 Task: Create a Scrum Project Project0000000010 in Jira. Add mailaustralia7@gmail.com as Team Member of Scrum Project Project0000000009 in Jira. Add carxxstreet791@gmail.com as Team Member of Scrum Project Project0000000009 in Jira. Add prateek.ku2001@gmail.com as Team Member of Scrum Project Project0000000010 in Jira. Add nikrathi889@gmail.com as Team Member of Scrum Project Project0000000010 in Jira
Action: Mouse moved to (358, 100)
Screenshot: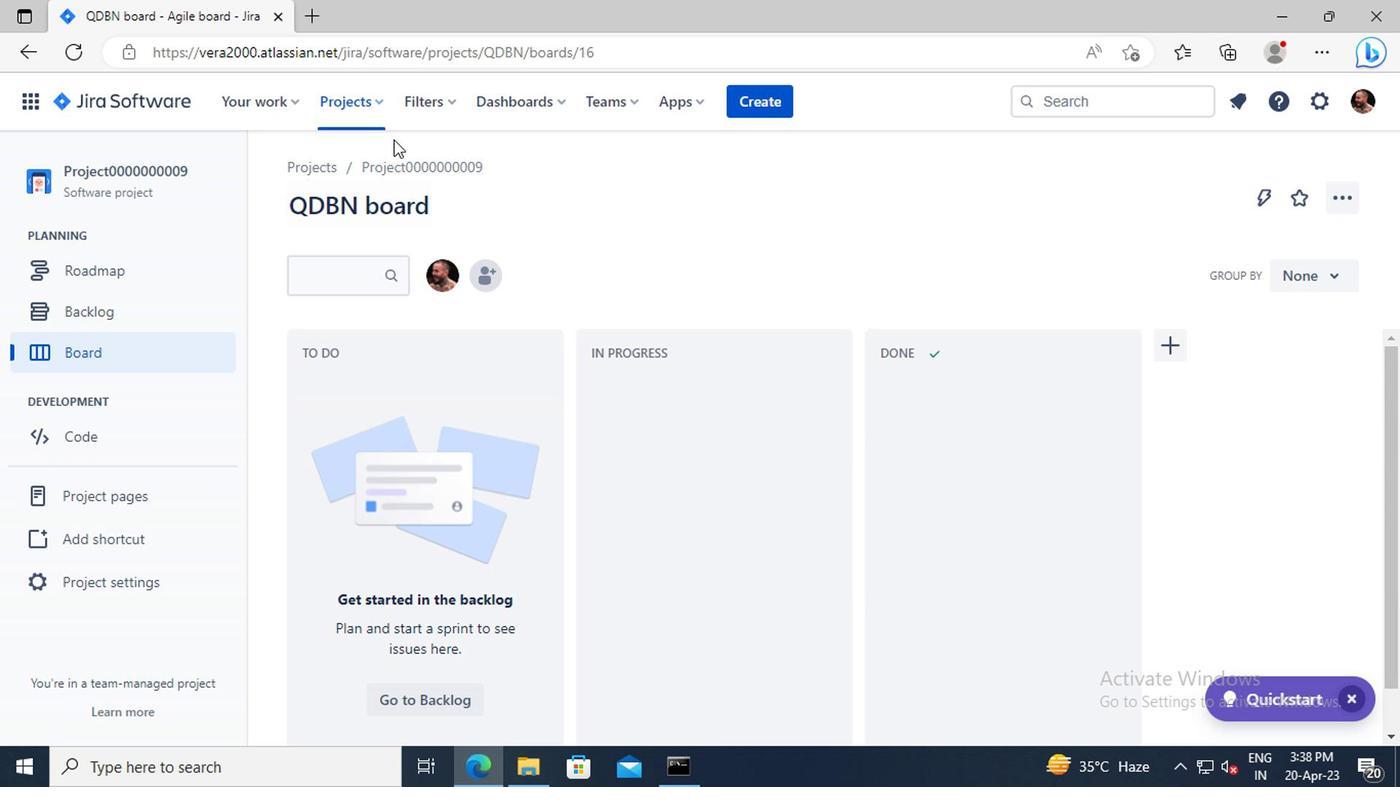 
Action: Mouse pressed left at (358, 100)
Screenshot: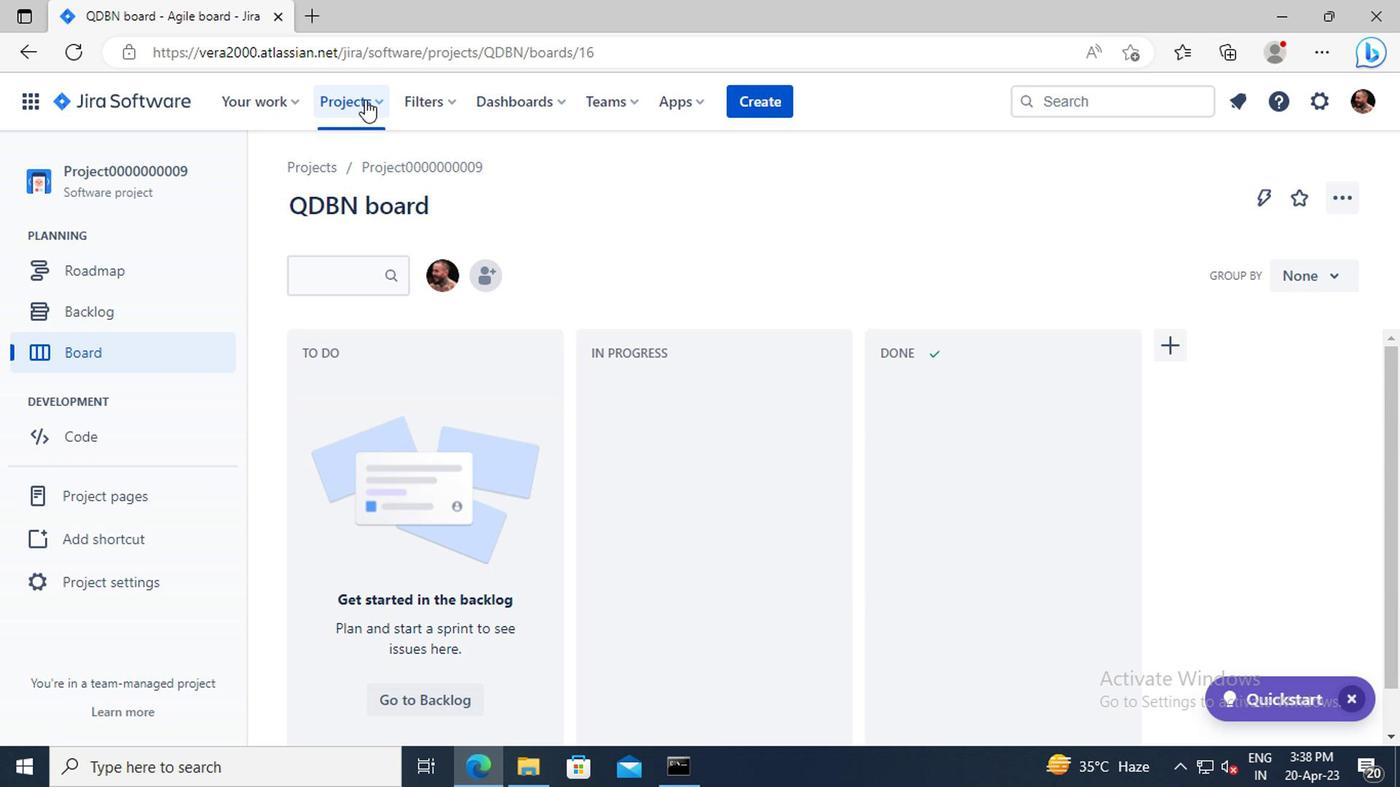 
Action: Mouse moved to (395, 509)
Screenshot: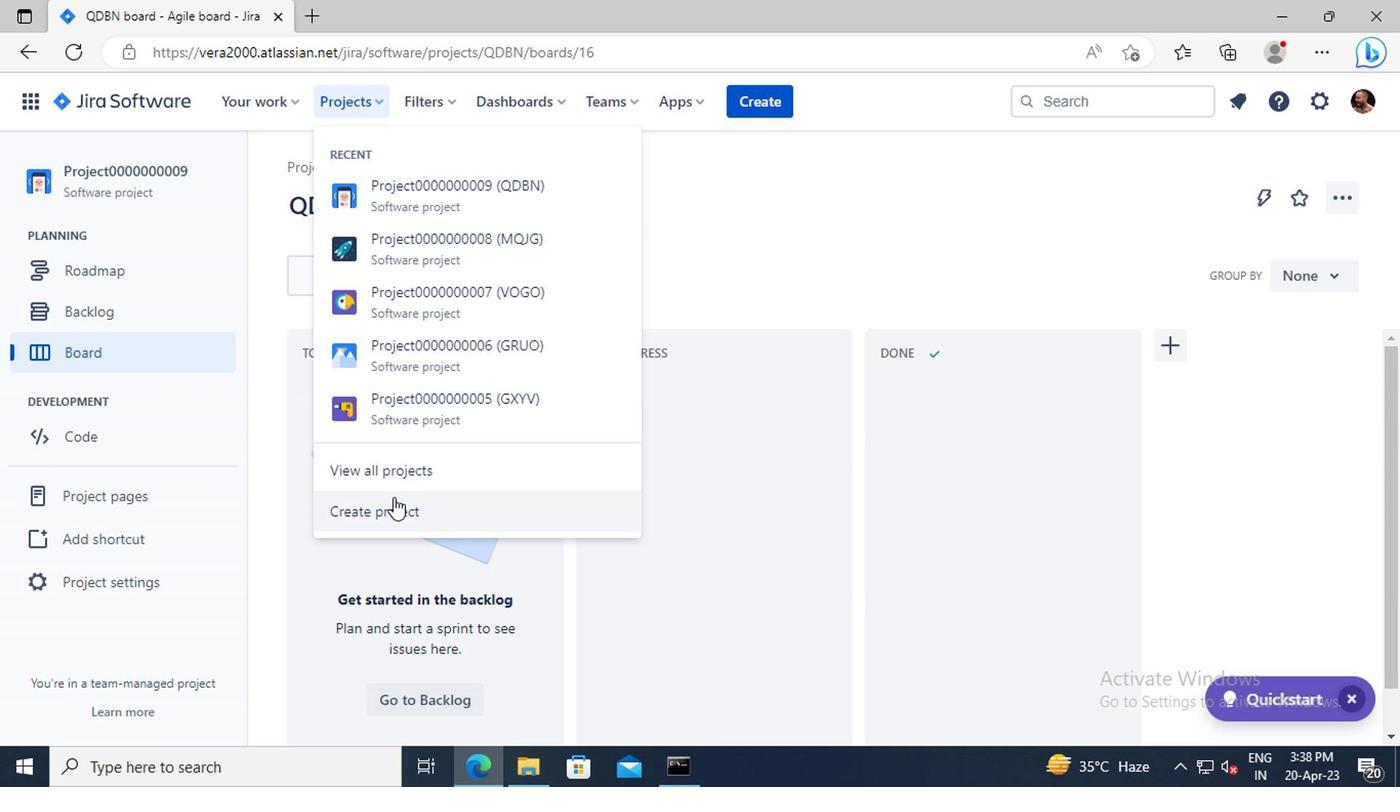 
Action: Mouse pressed left at (395, 509)
Screenshot: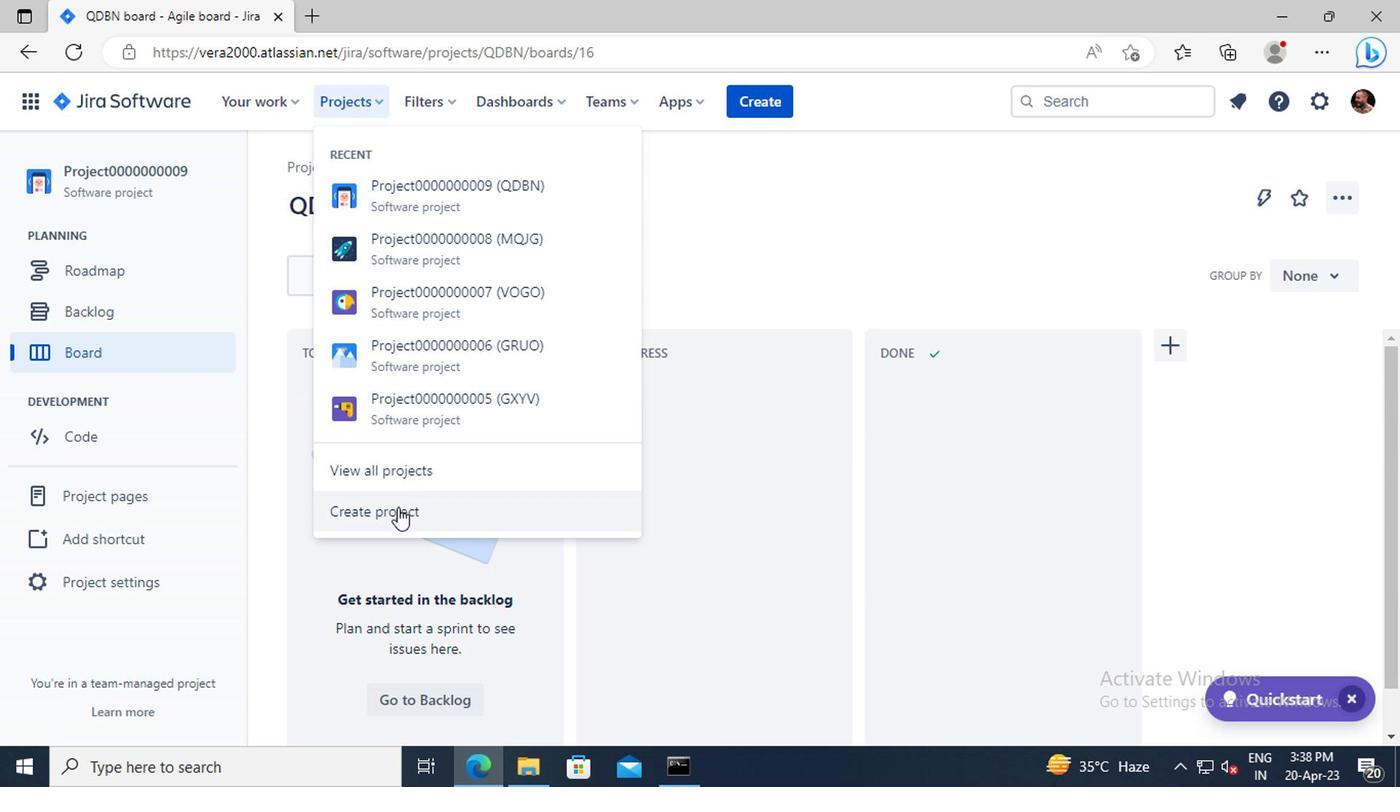 
Action: Mouse moved to (629, 518)
Screenshot: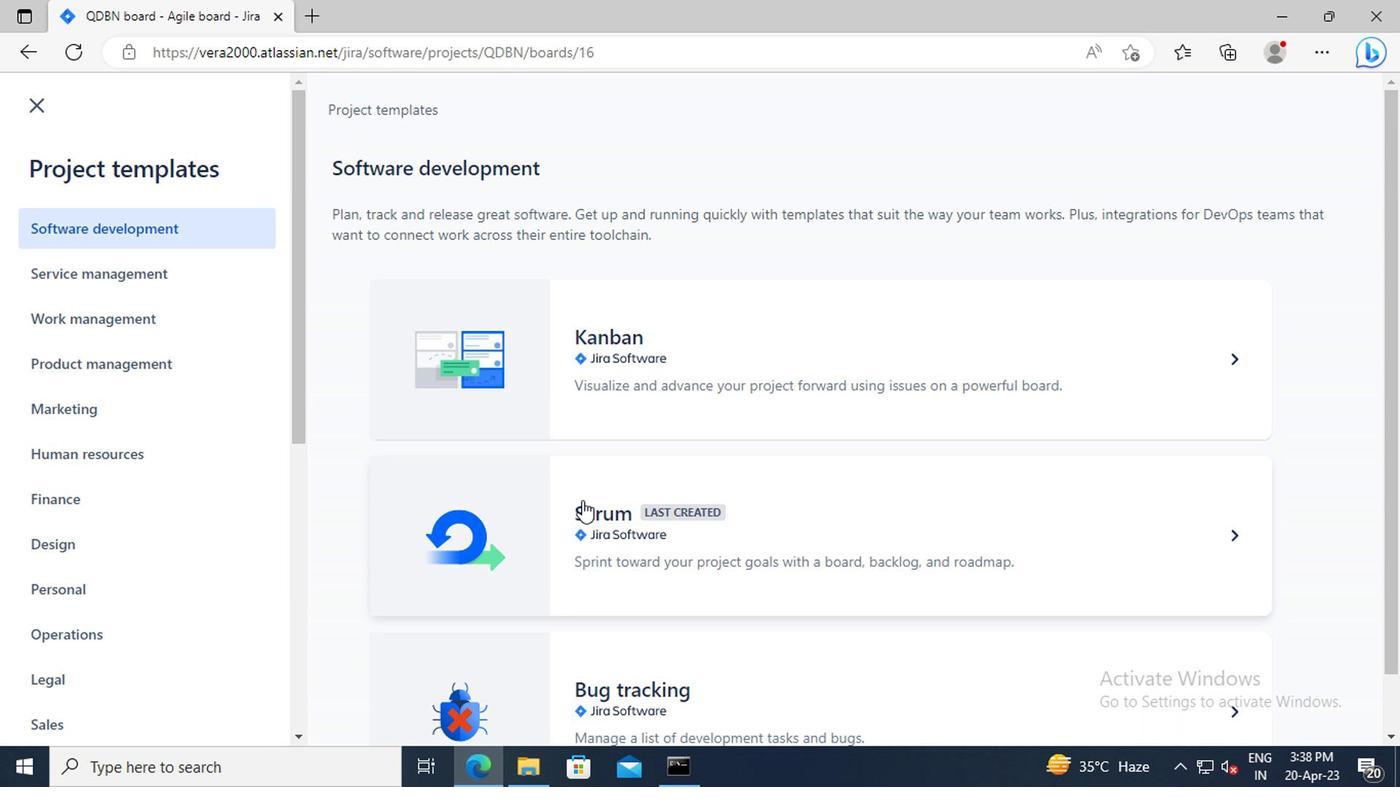 
Action: Mouse pressed left at (629, 518)
Screenshot: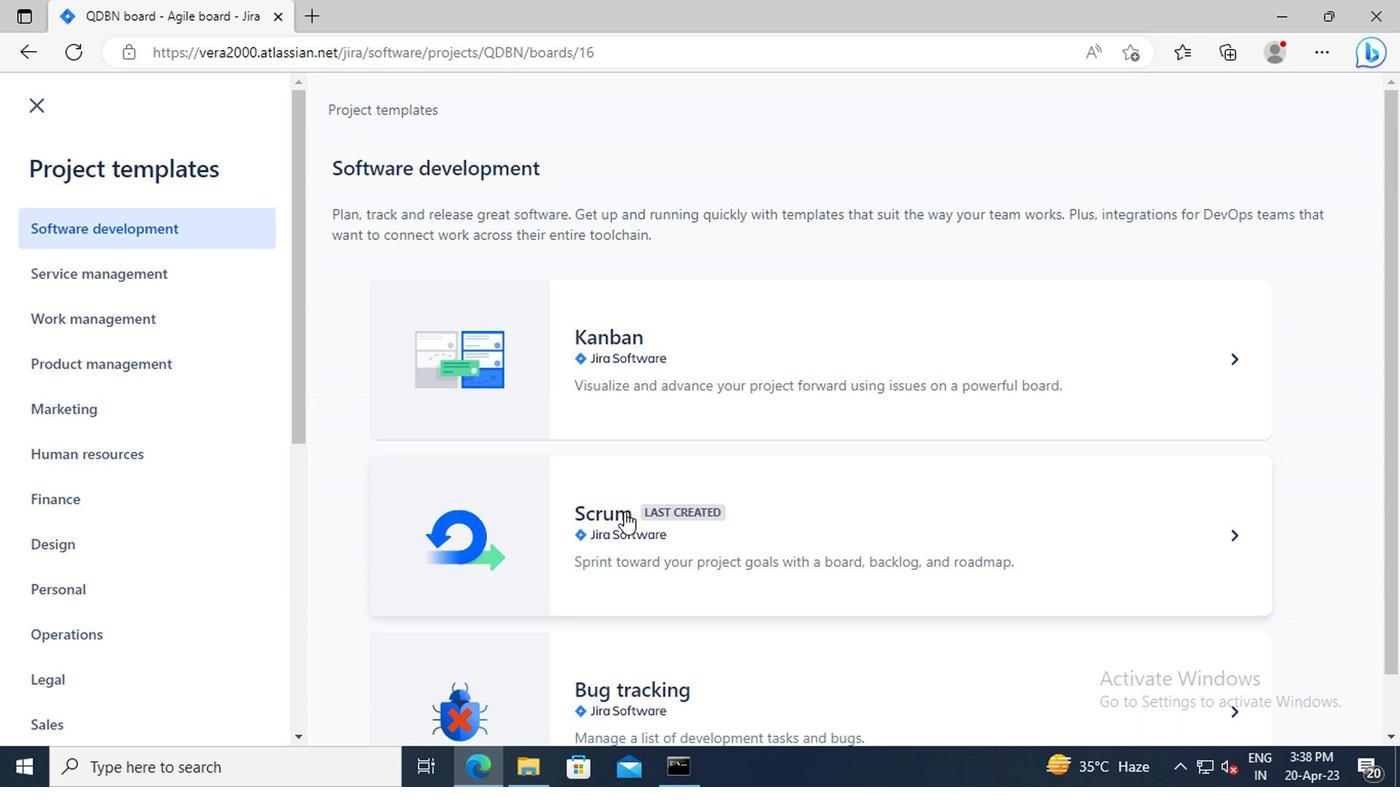 
Action: Mouse moved to (1231, 684)
Screenshot: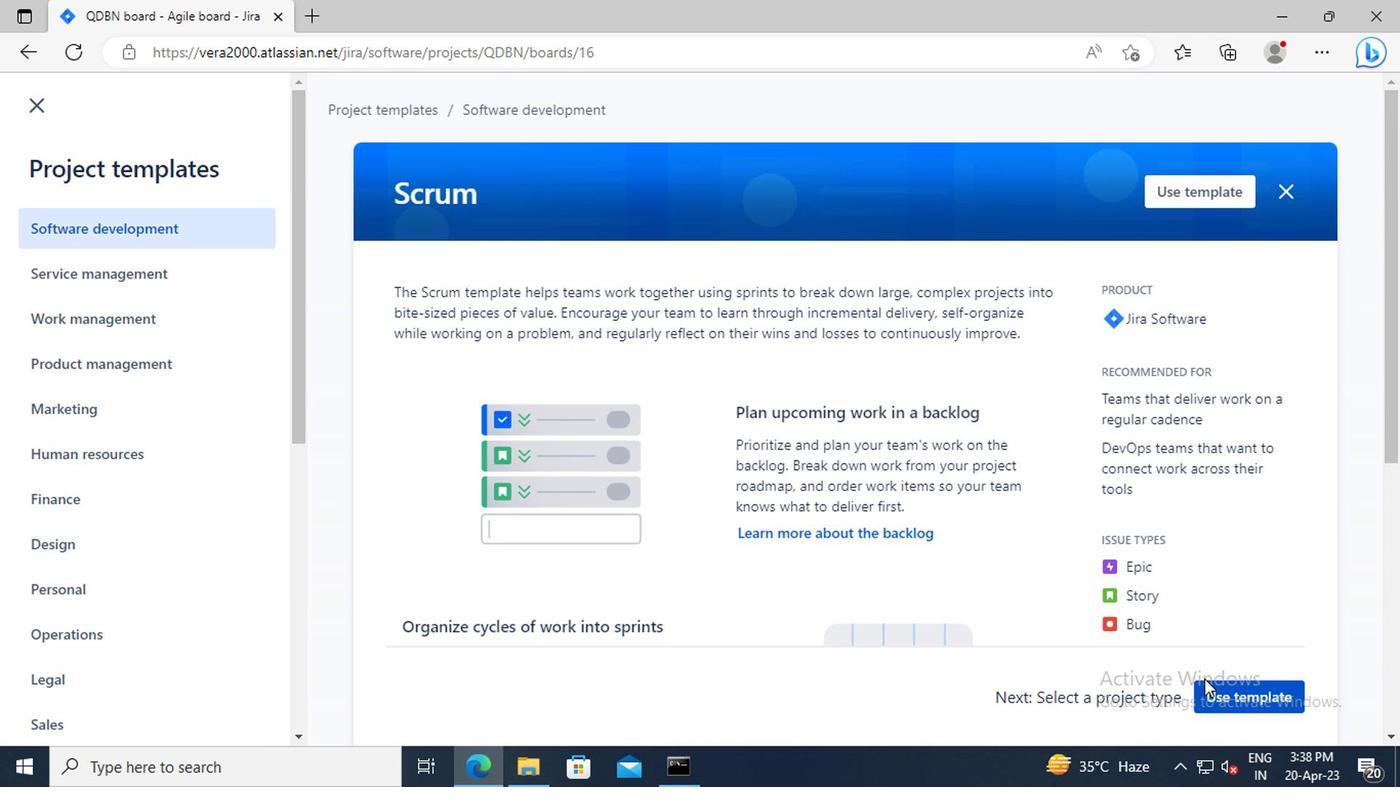
Action: Mouse pressed left at (1231, 684)
Screenshot: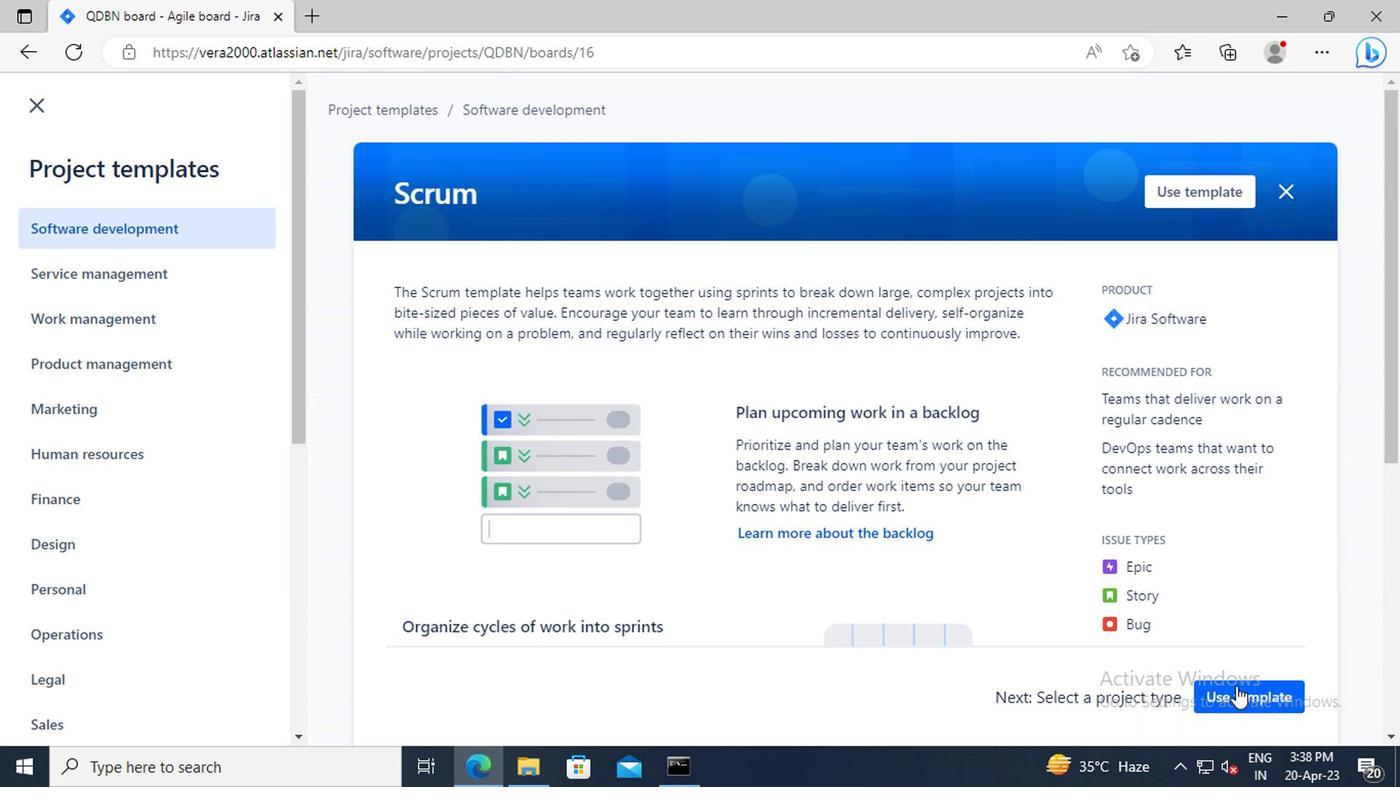 
Action: Mouse moved to (522, 668)
Screenshot: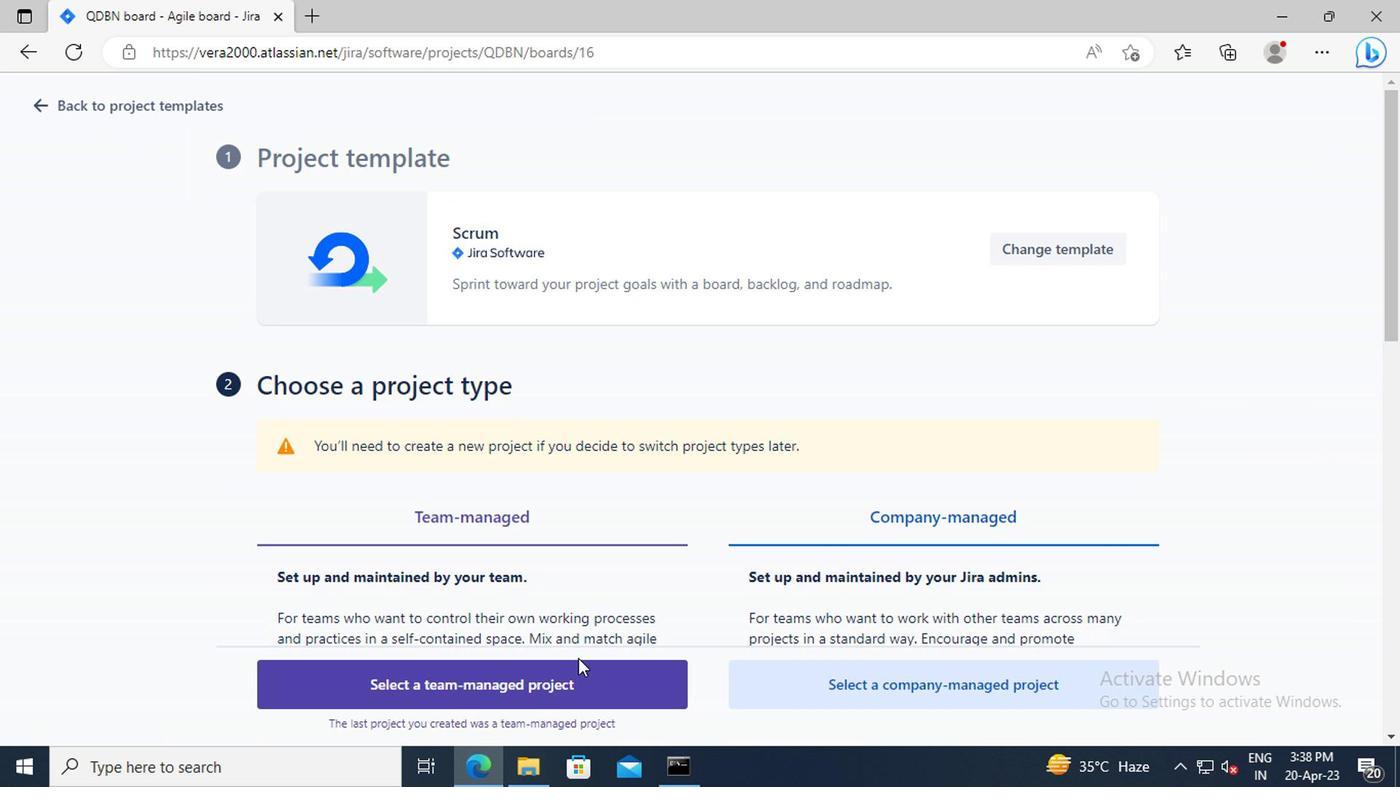
Action: Mouse pressed left at (522, 668)
Screenshot: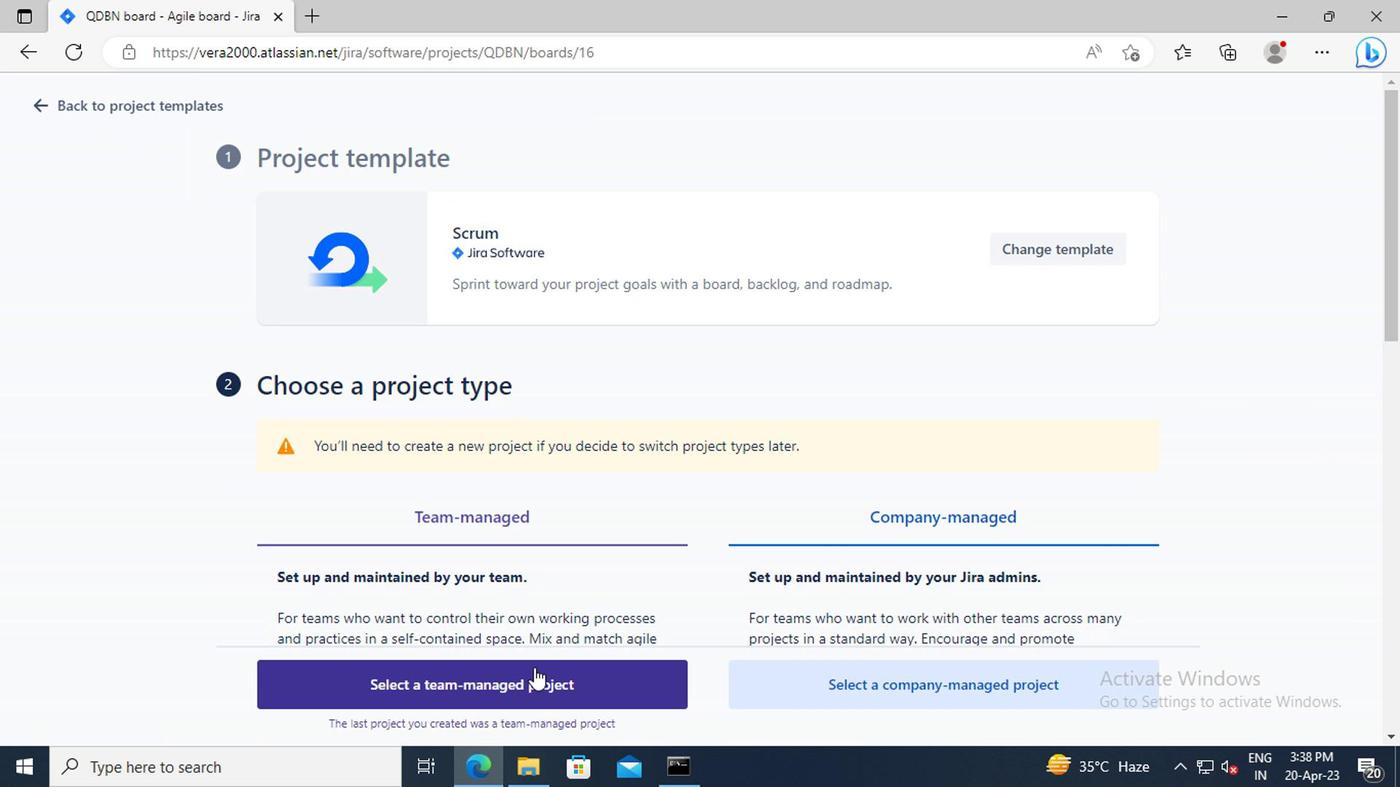 
Action: Mouse moved to (360, 319)
Screenshot: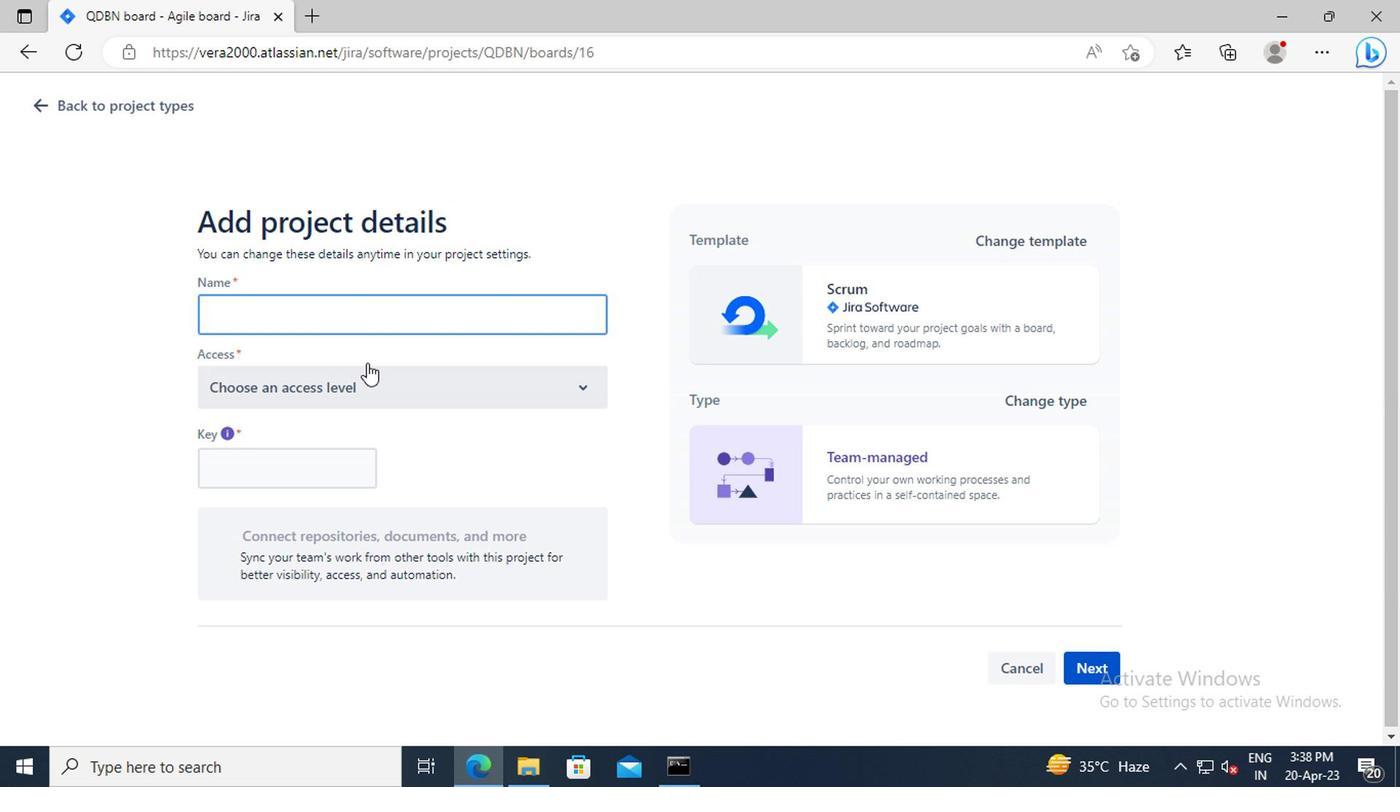 
Action: Mouse pressed left at (360, 319)
Screenshot: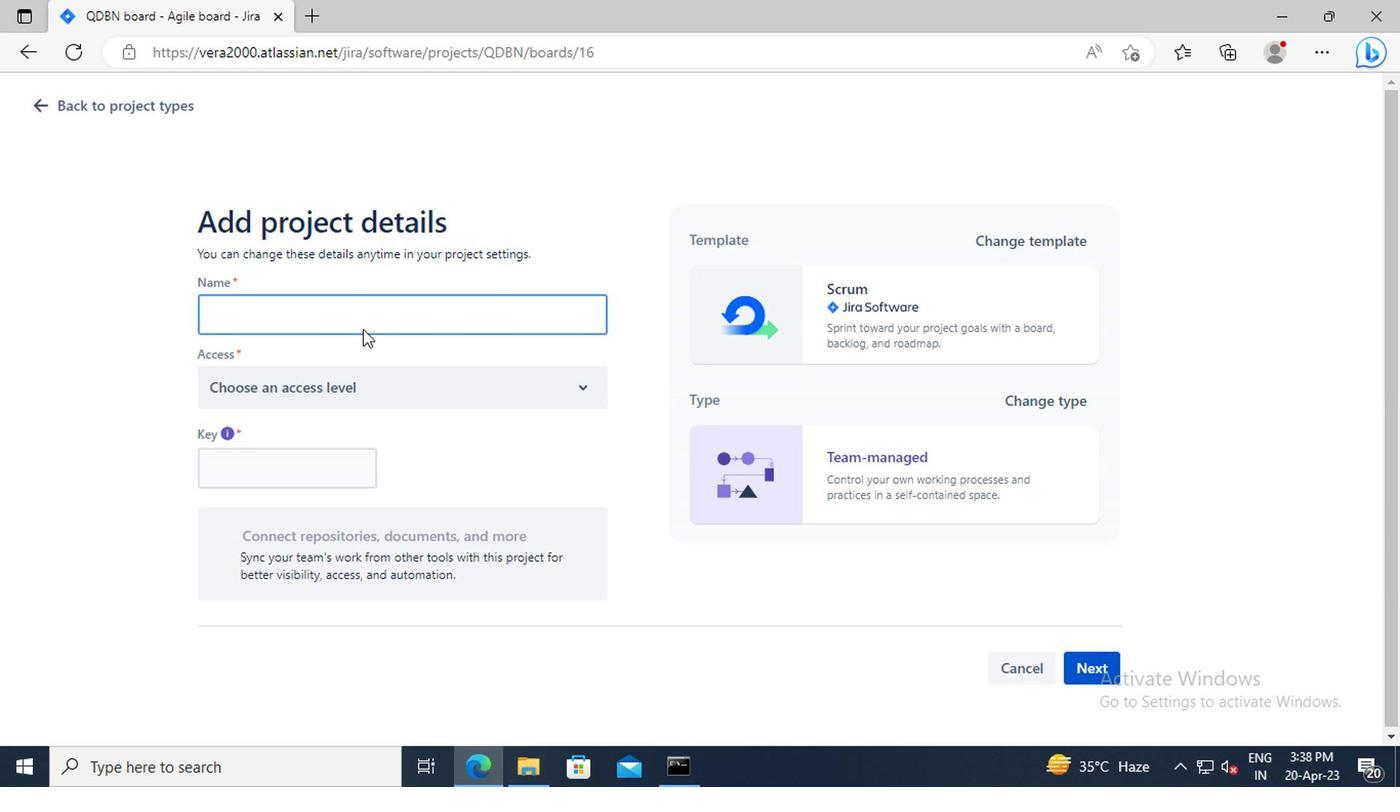 
Action: Key pressed <Key.shift>PROJECT0000000010
Screenshot: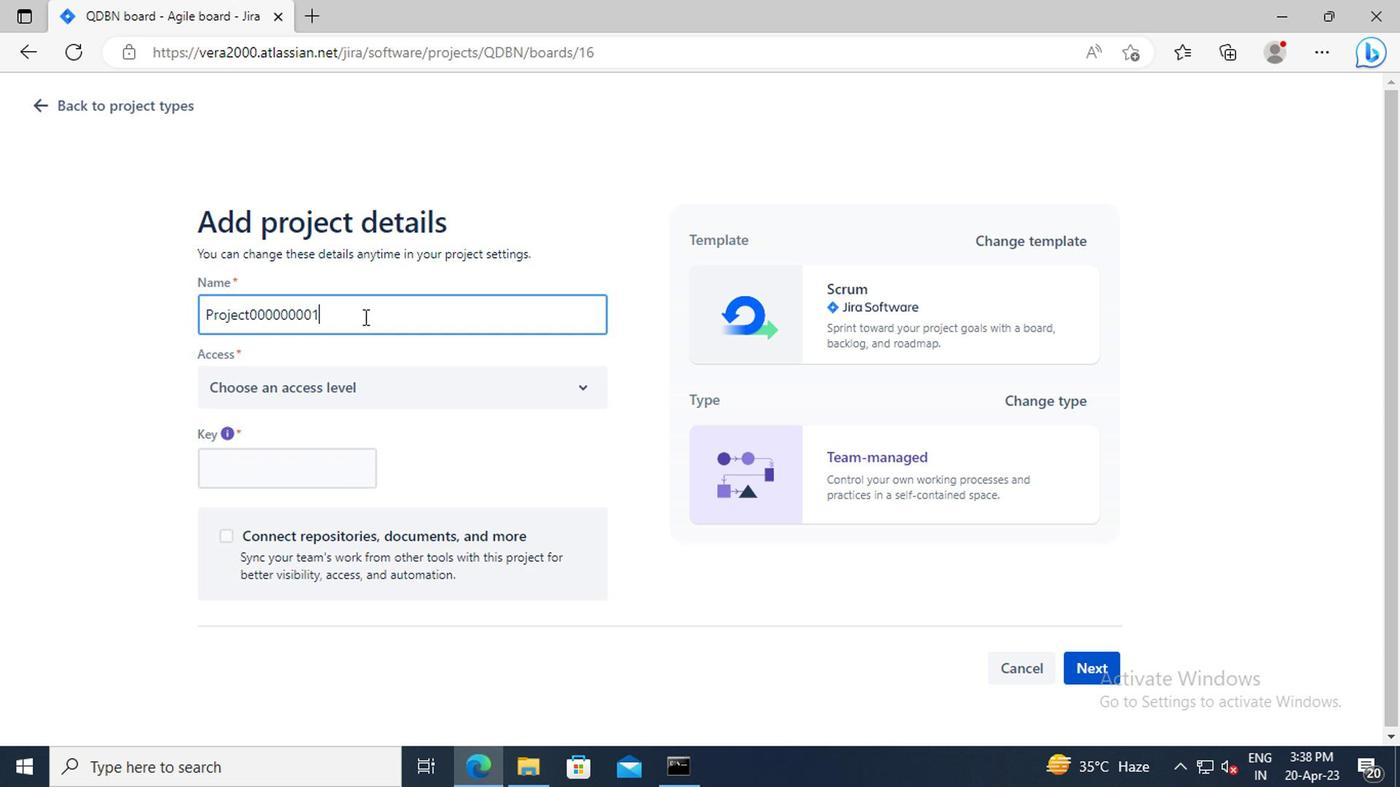 
Action: Mouse moved to (357, 388)
Screenshot: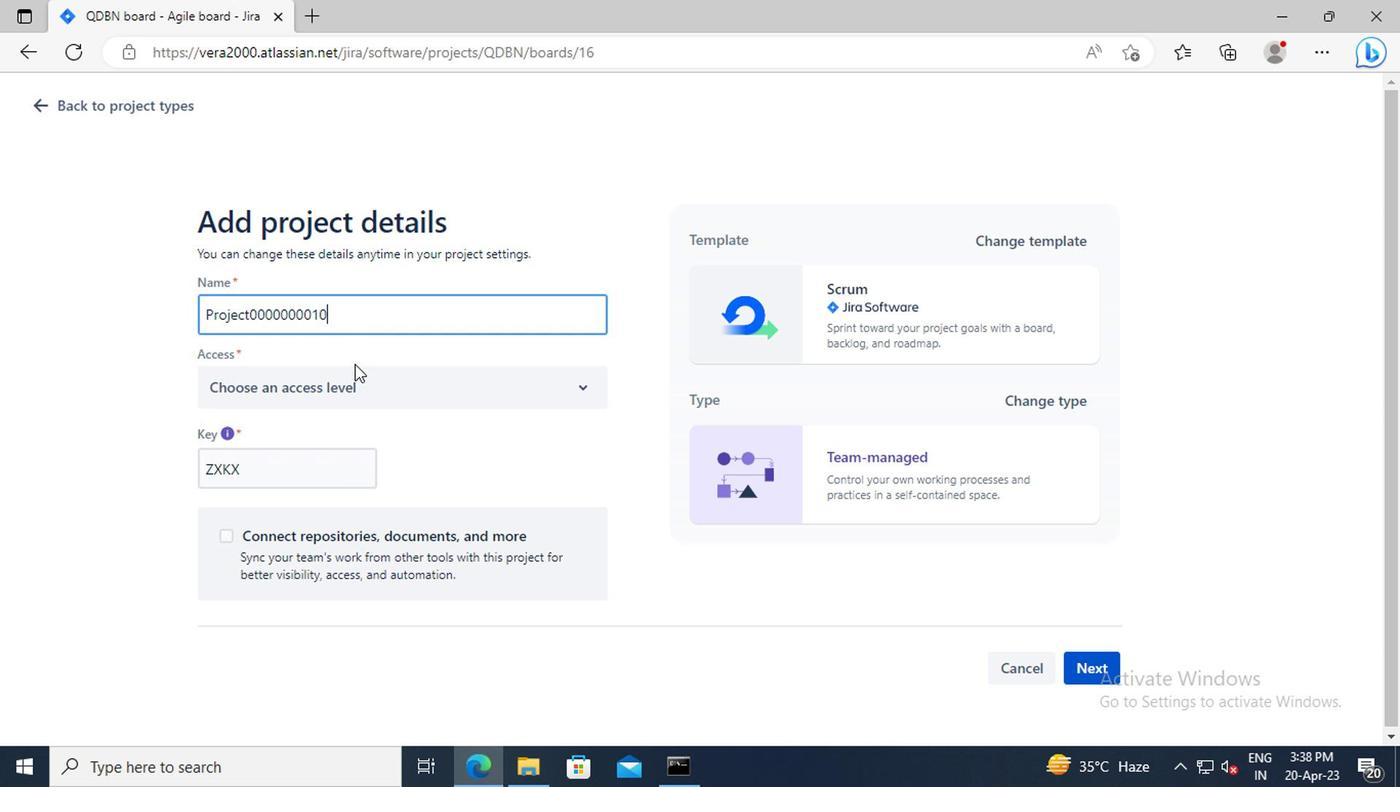 
Action: Mouse pressed left at (357, 388)
Screenshot: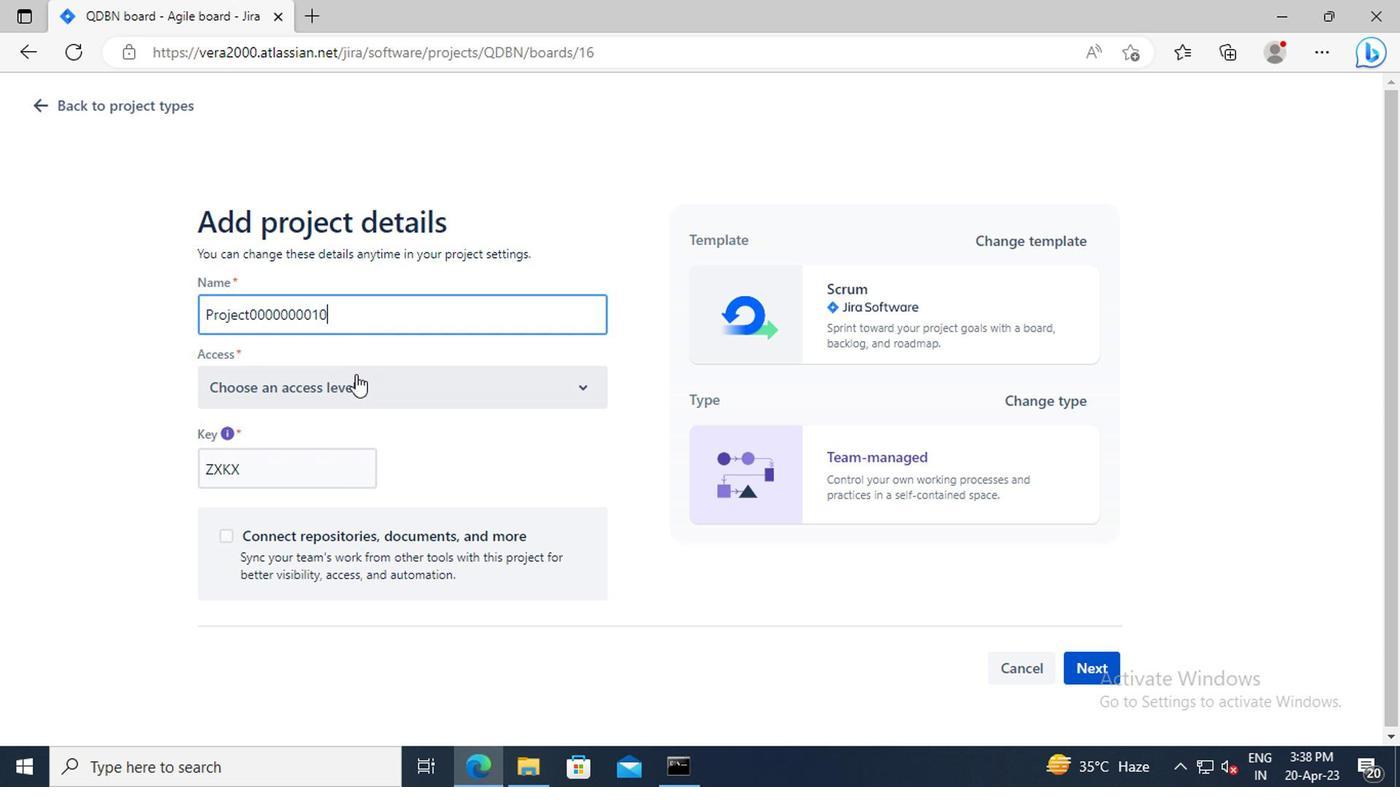 
Action: Mouse moved to (357, 458)
Screenshot: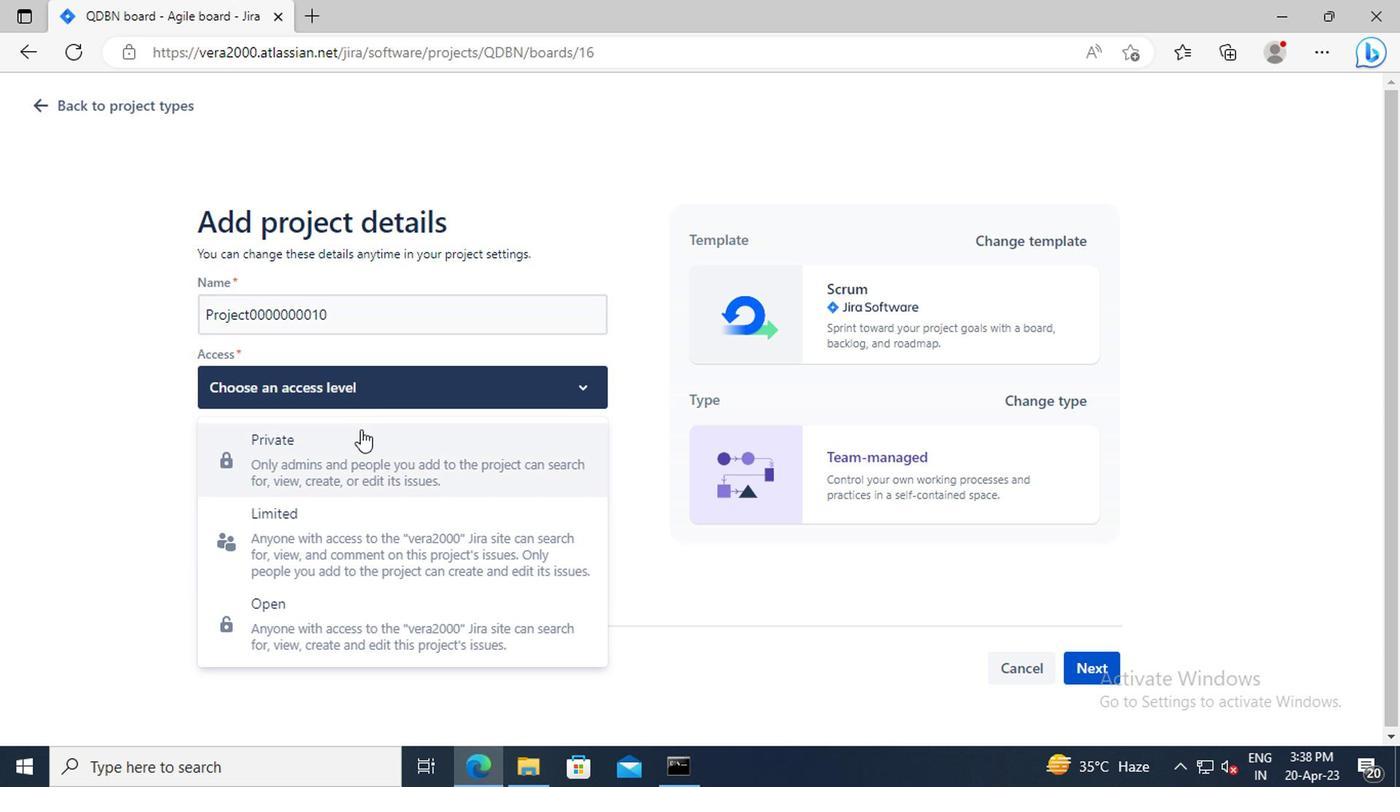 
Action: Mouse pressed left at (357, 458)
Screenshot: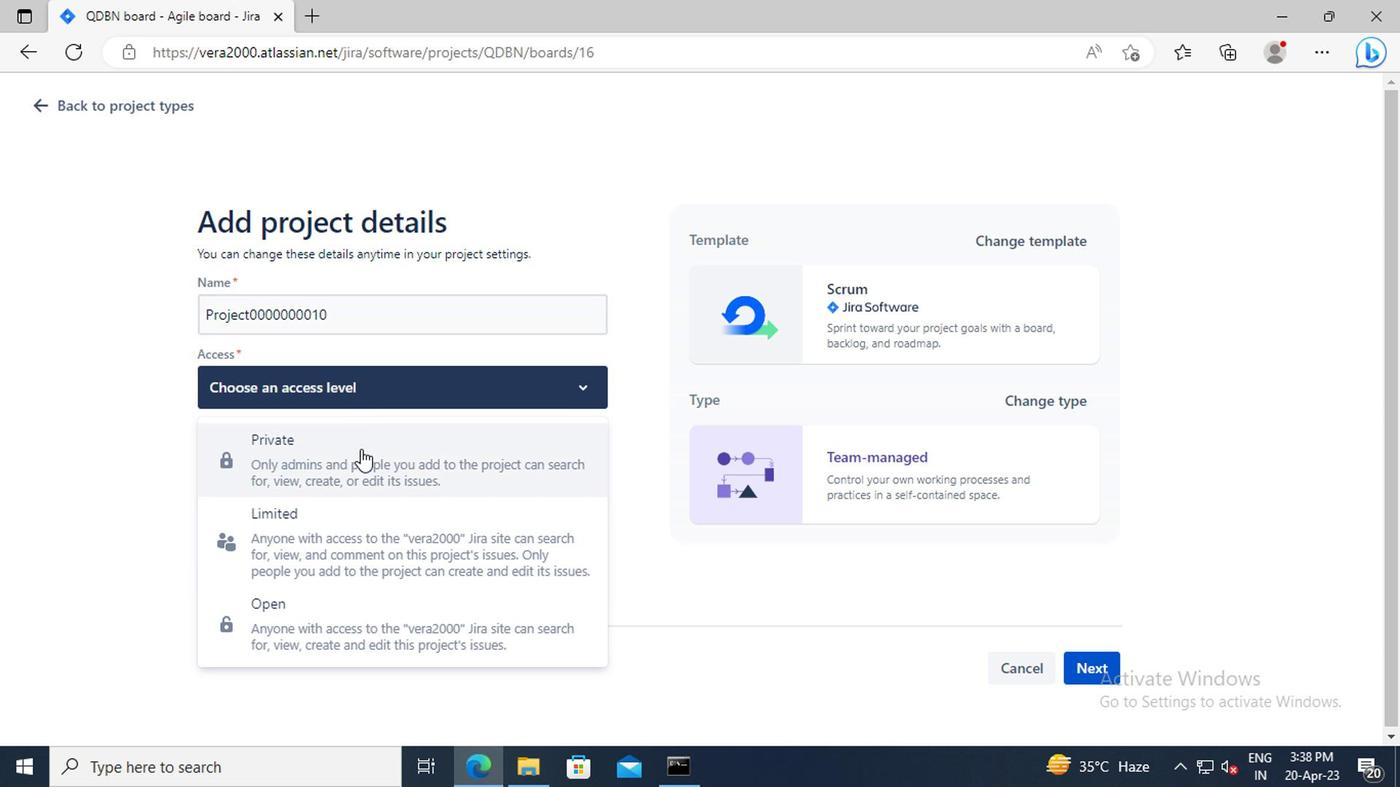 
Action: Mouse moved to (1073, 672)
Screenshot: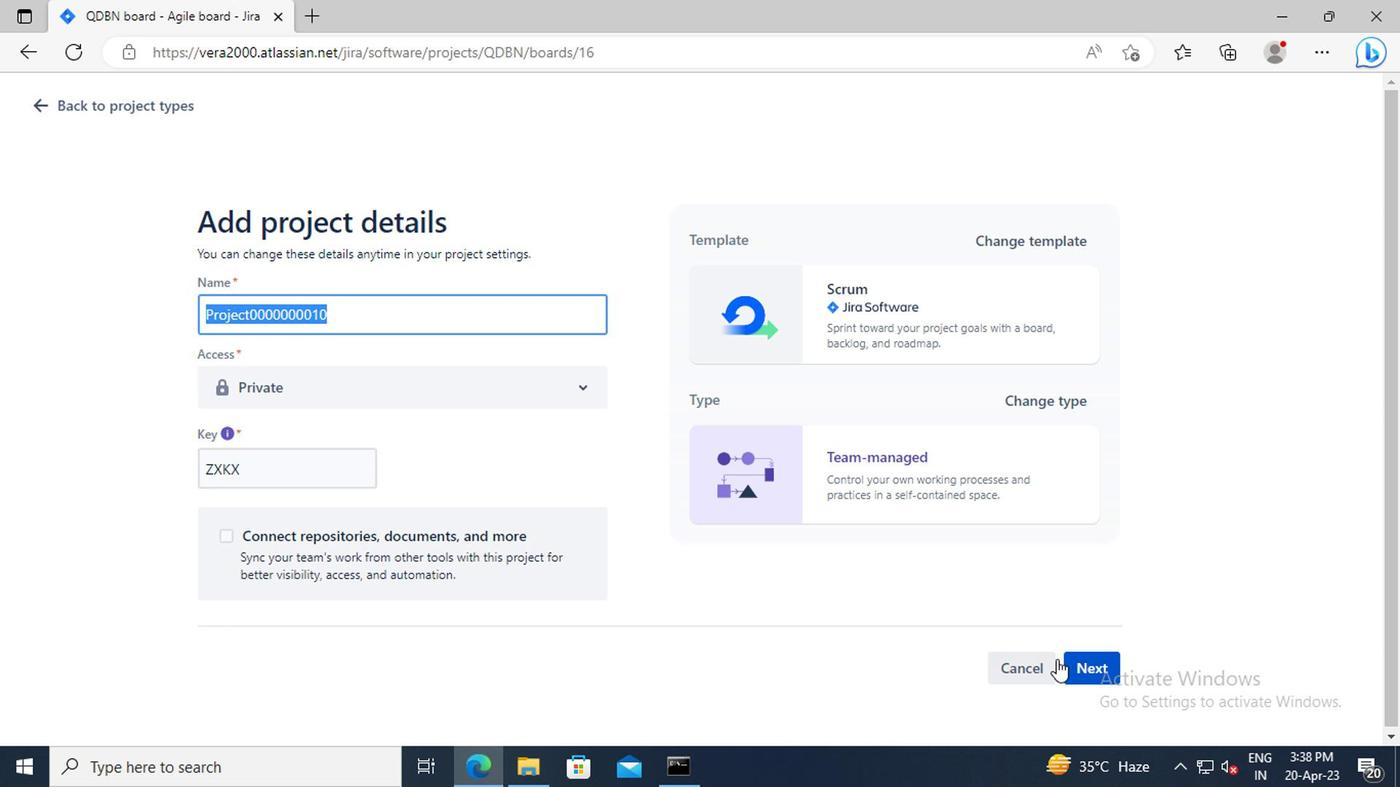 
Action: Mouse pressed left at (1073, 672)
Screenshot: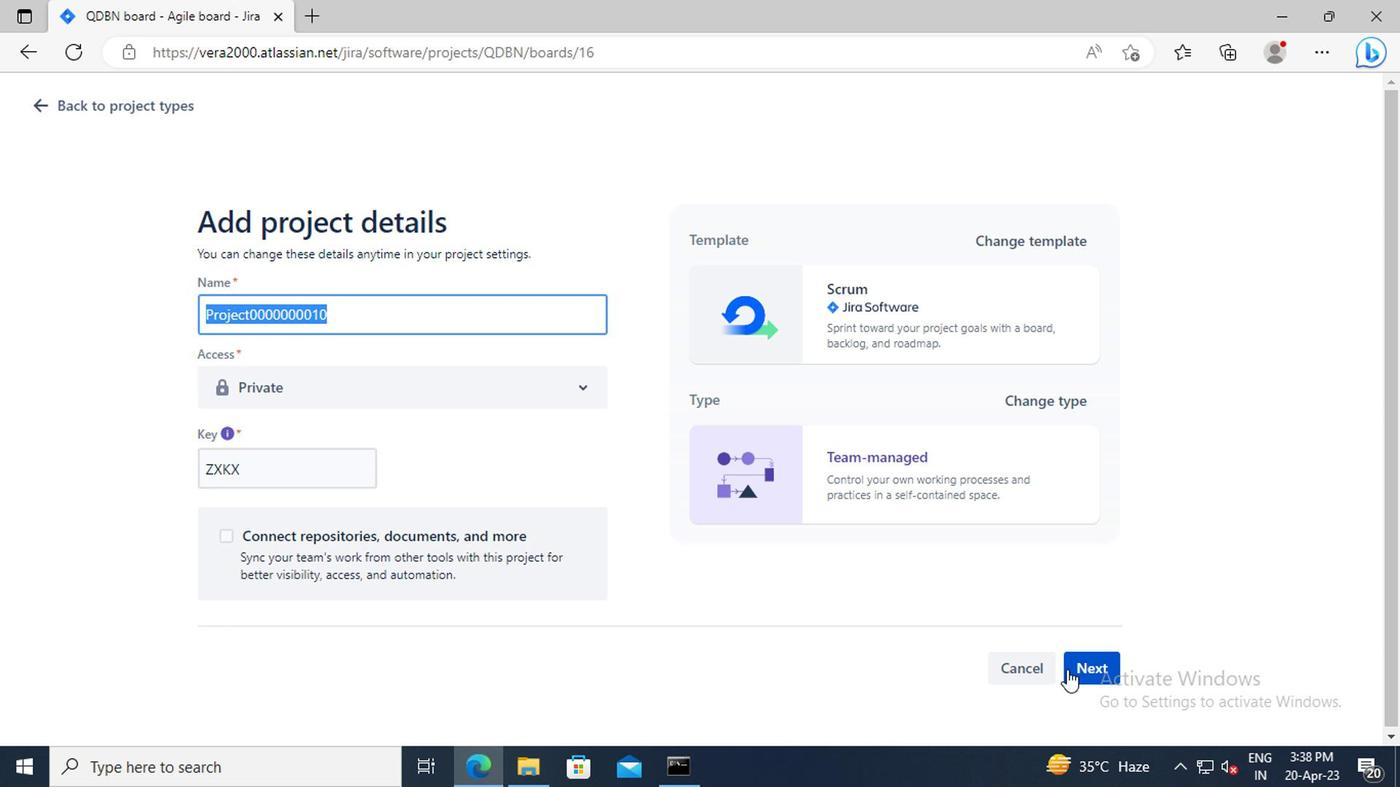 
Action: Mouse moved to (923, 534)
Screenshot: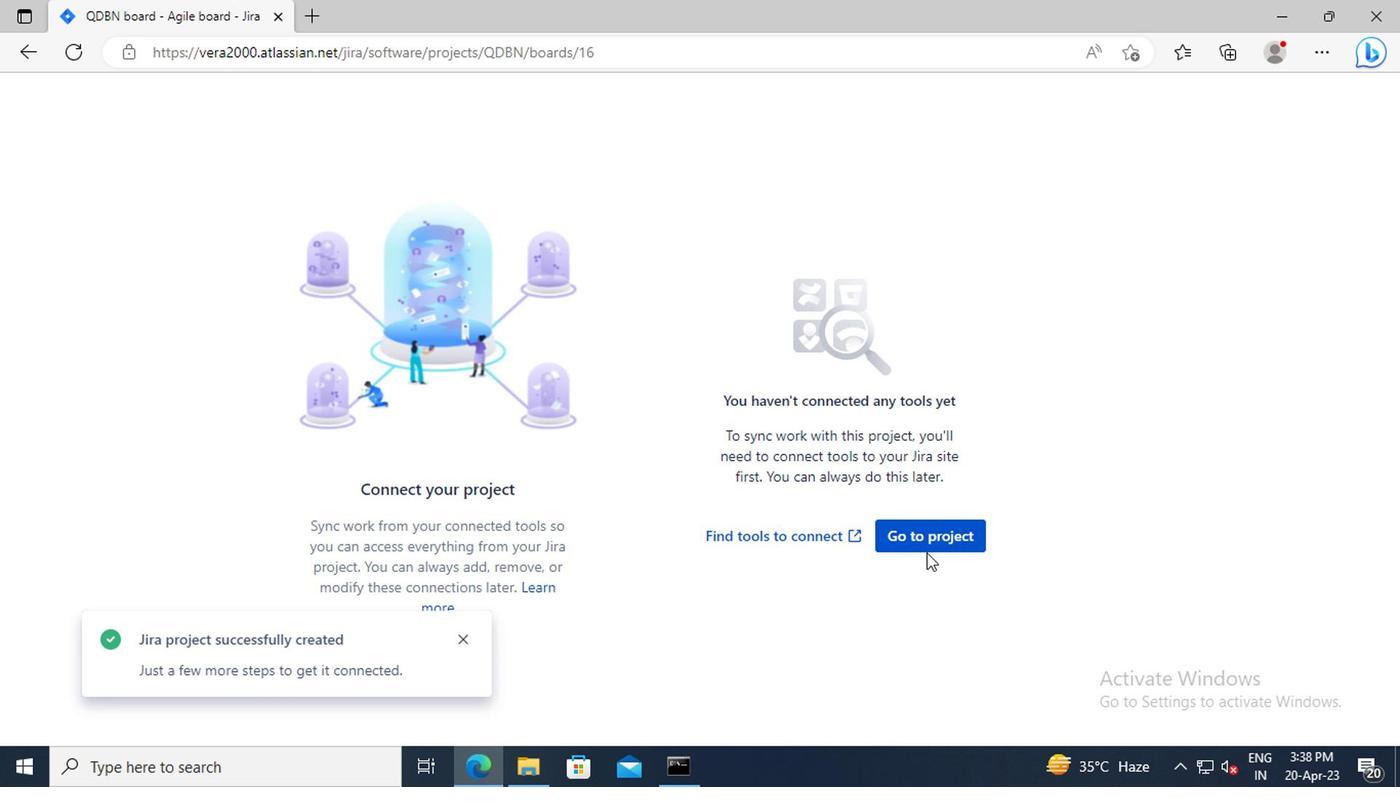 
Action: Mouse pressed left at (923, 534)
Screenshot: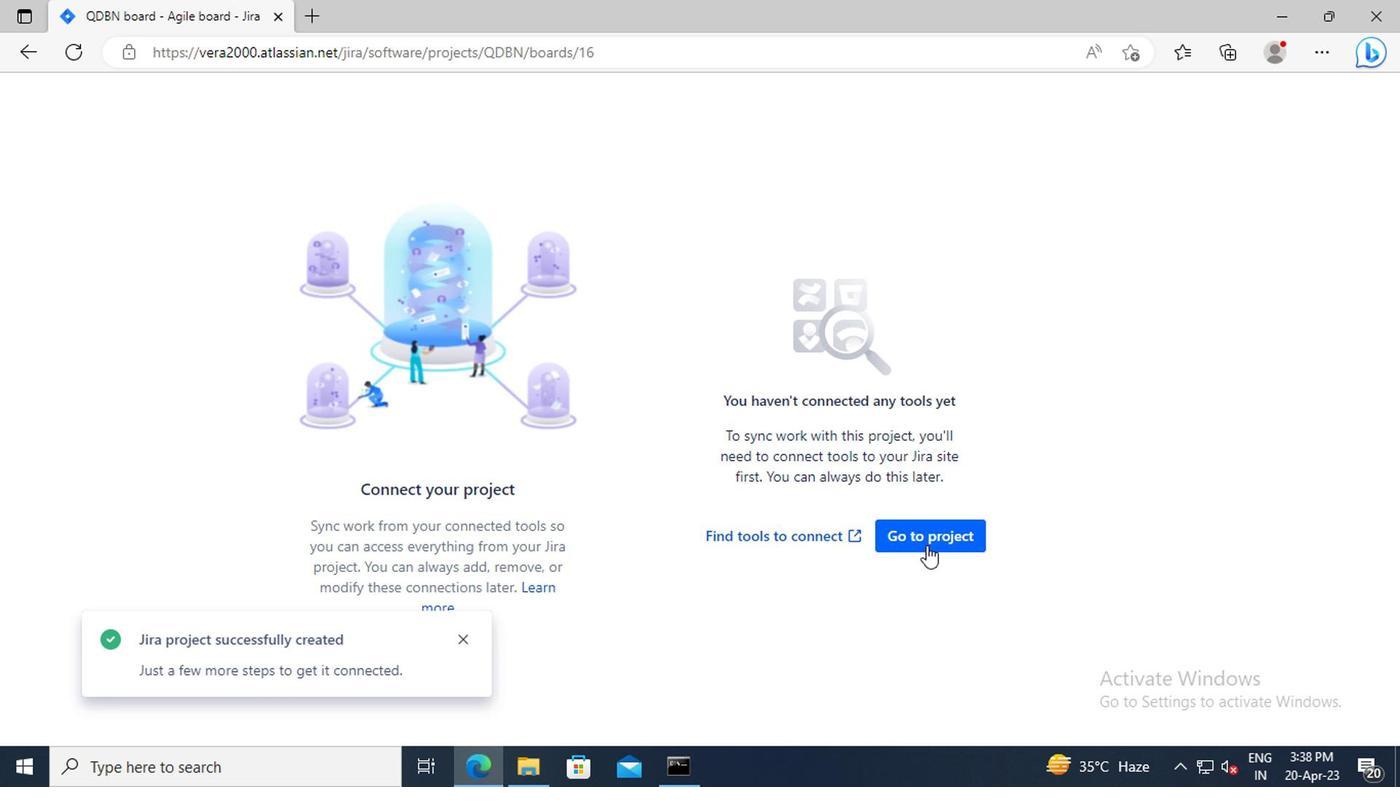 
Action: Mouse moved to (355, 110)
Screenshot: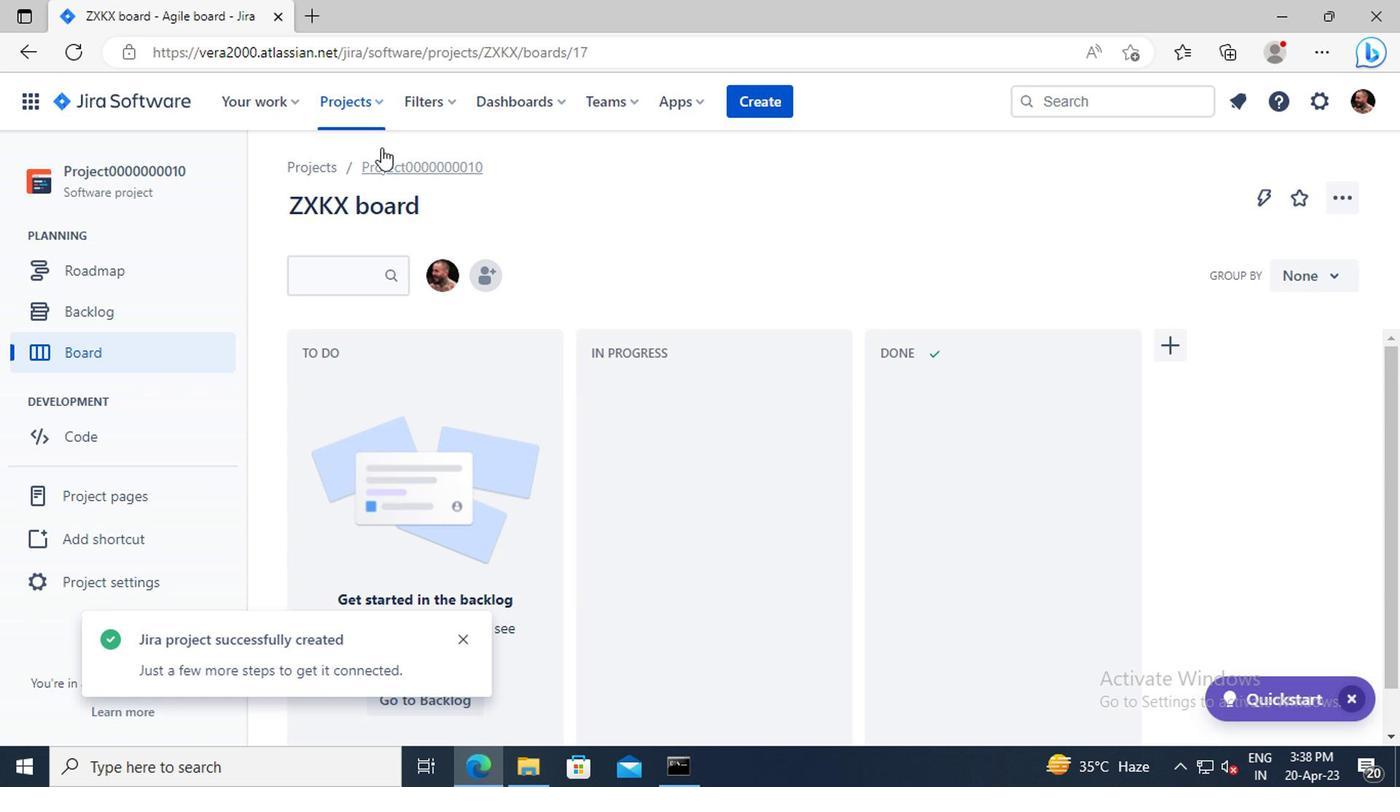 
Action: Mouse pressed left at (355, 110)
Screenshot: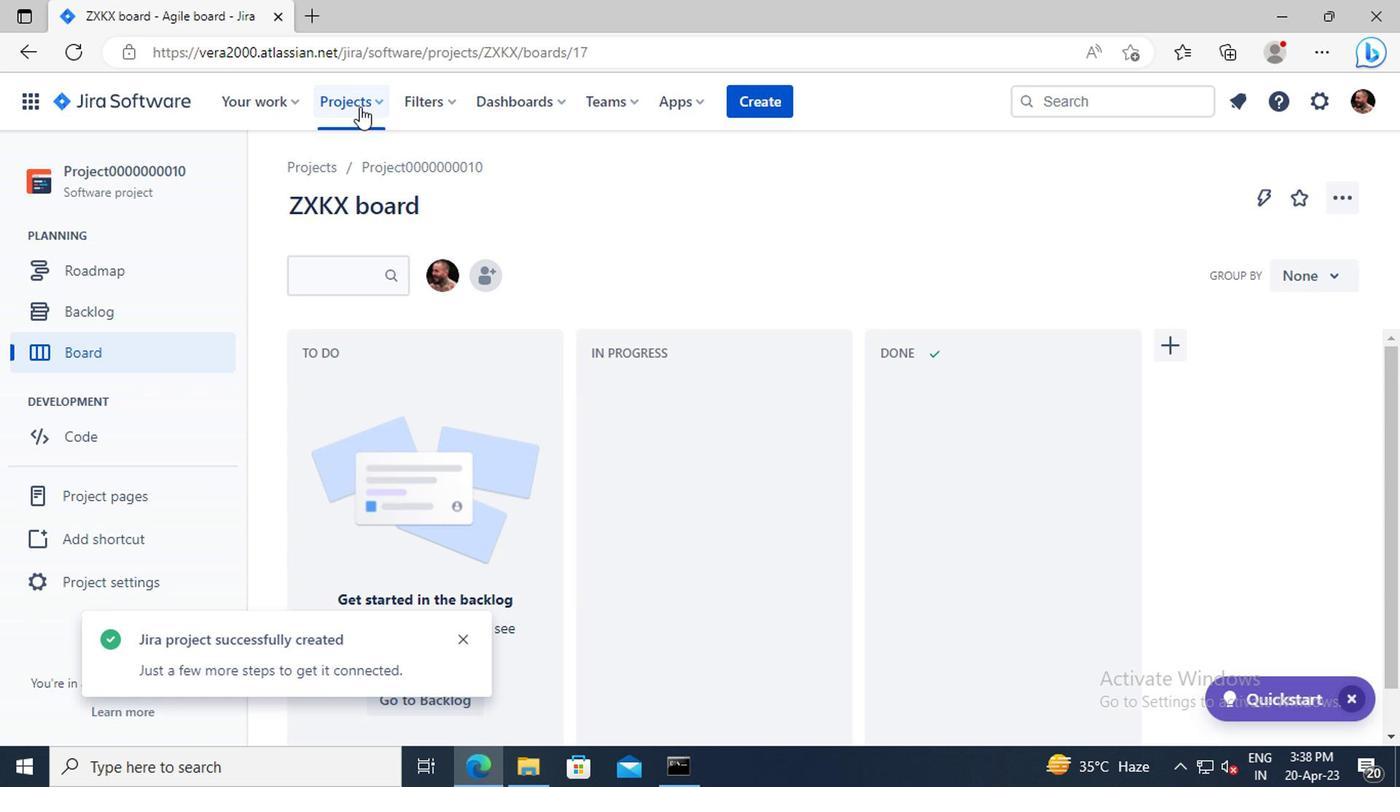 
Action: Mouse moved to (407, 253)
Screenshot: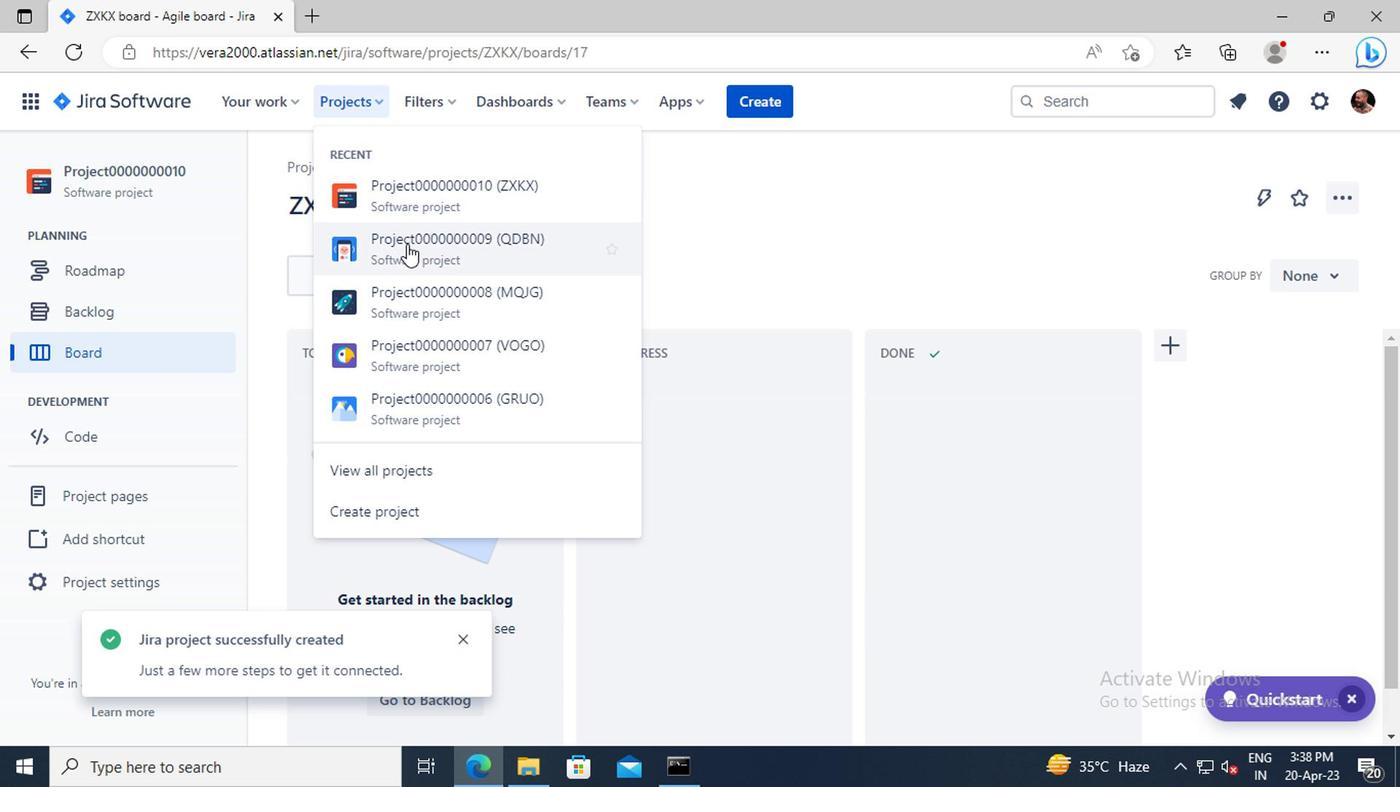 
Action: Mouse pressed left at (407, 253)
Screenshot: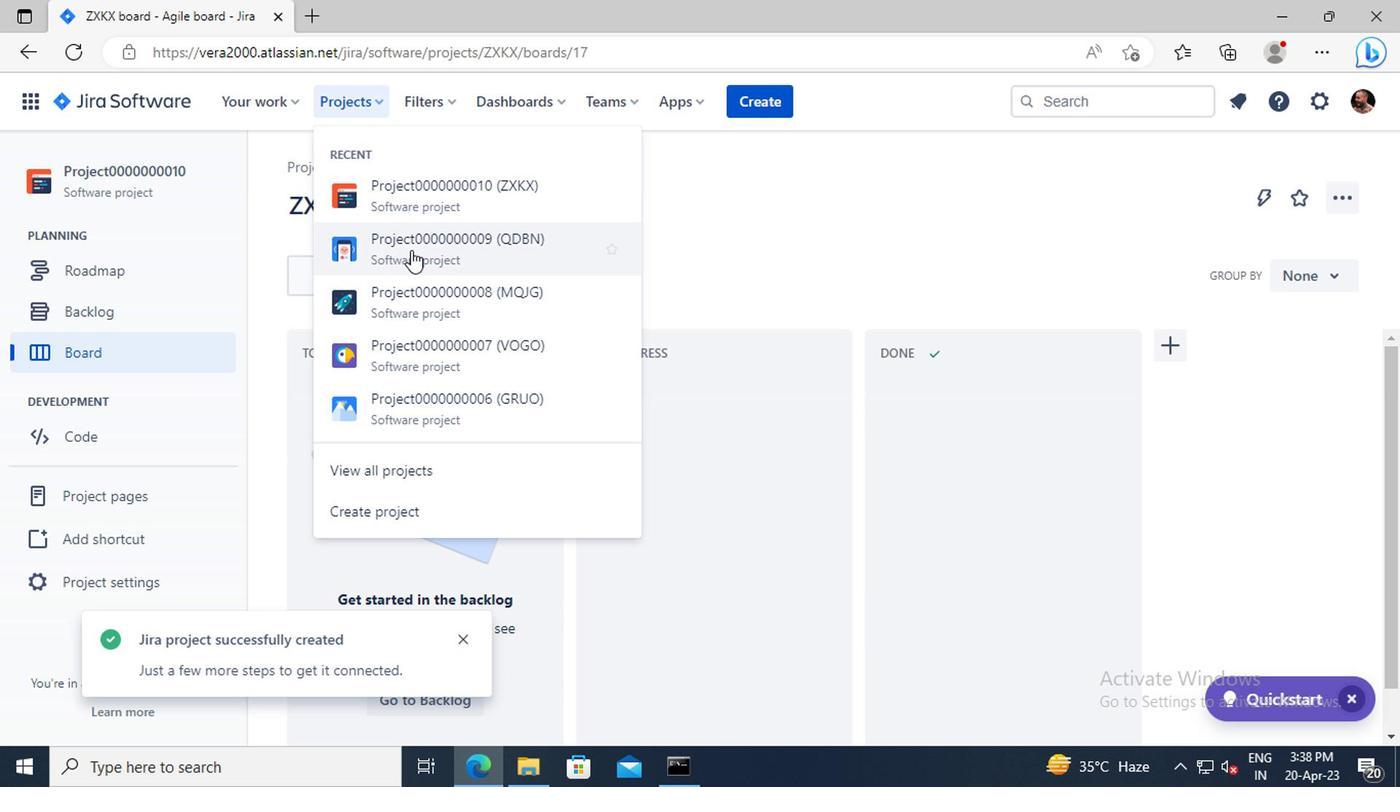
Action: Mouse moved to (487, 283)
Screenshot: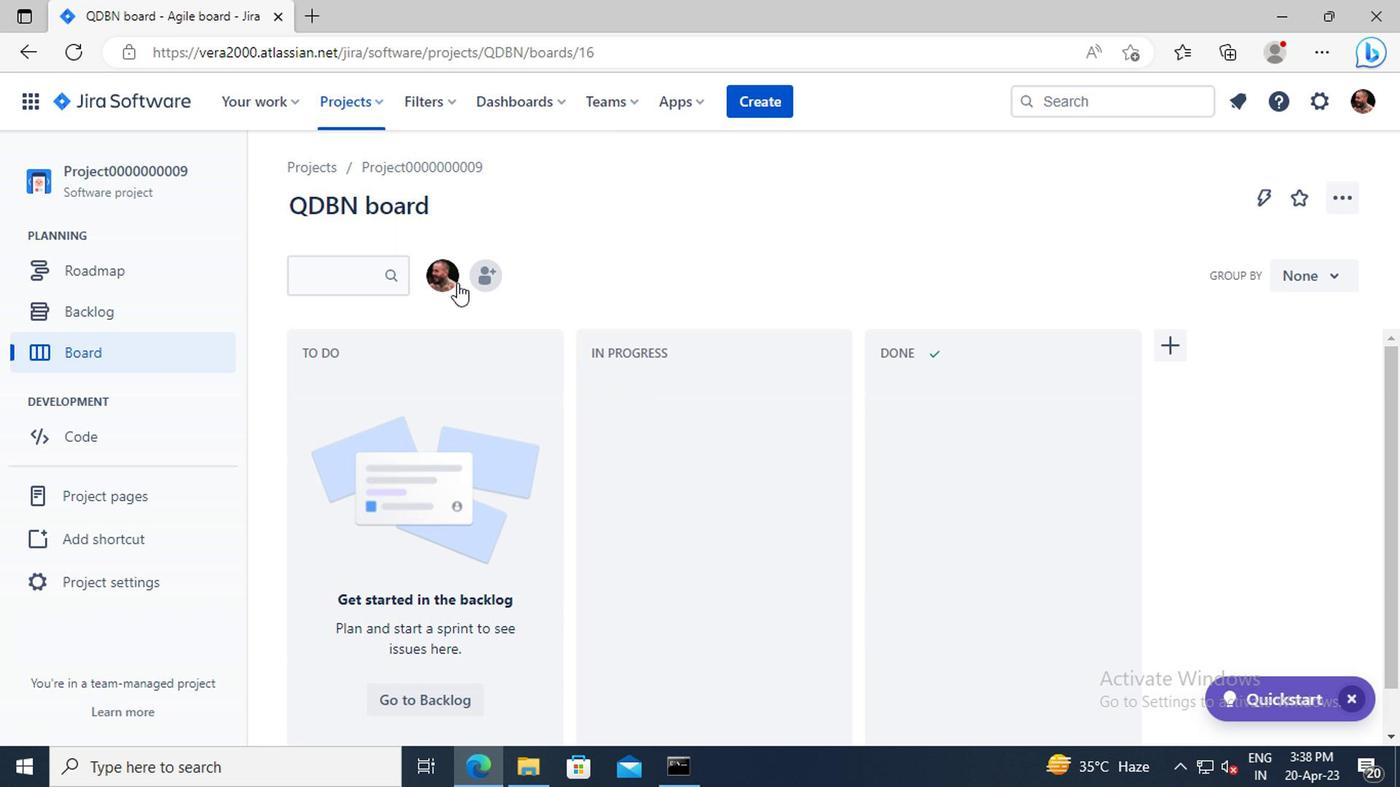 
Action: Mouse pressed left at (487, 283)
Screenshot: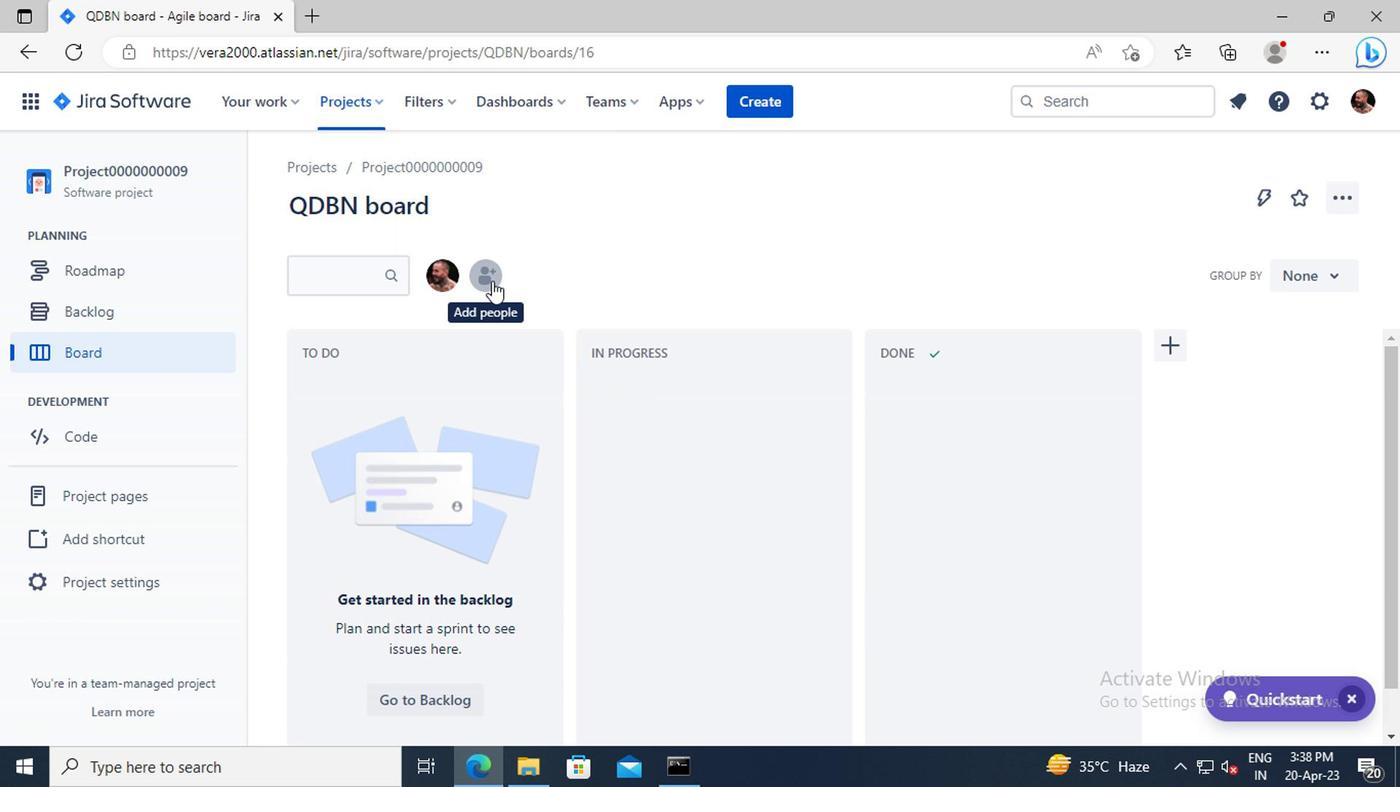 
Action: Mouse moved to (594, 231)
Screenshot: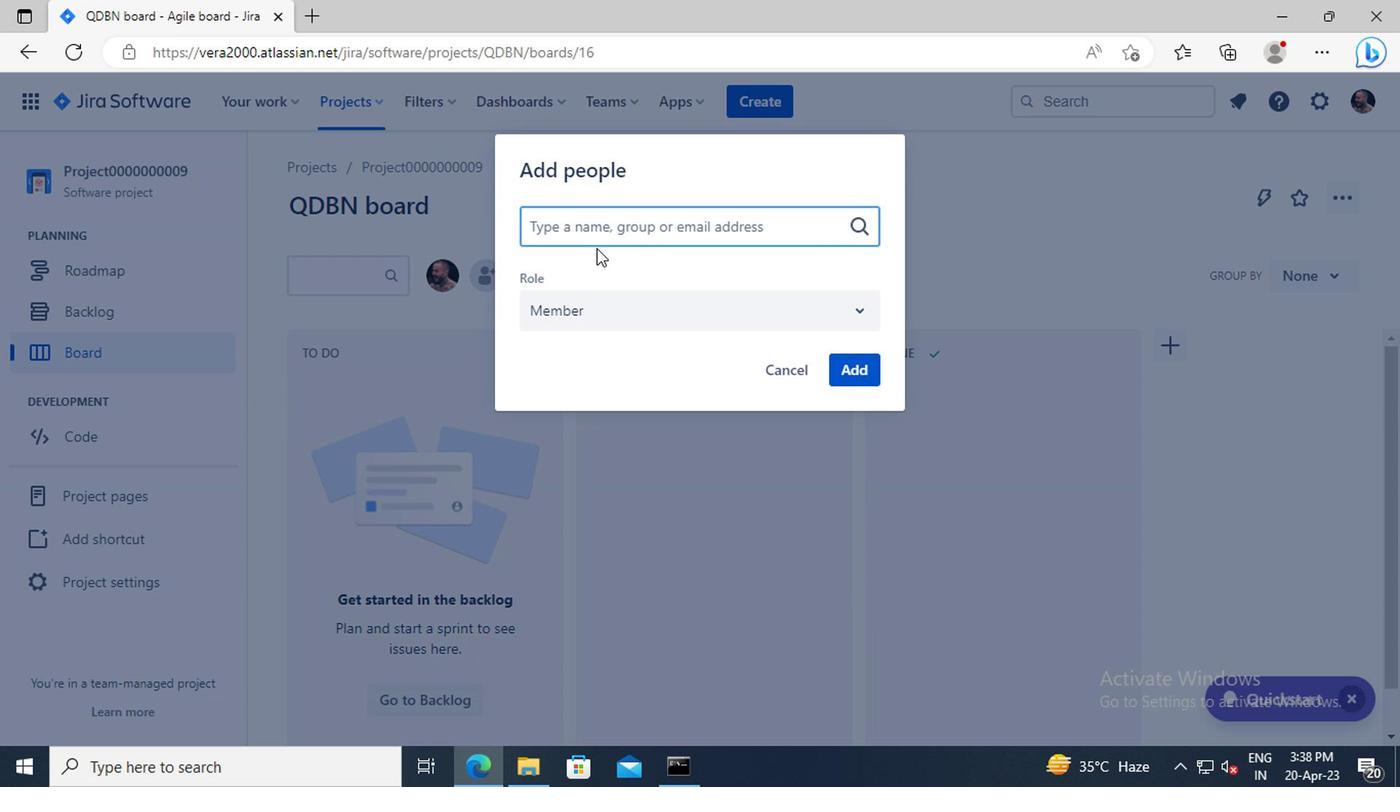 
Action: Mouse pressed left at (594, 231)
Screenshot: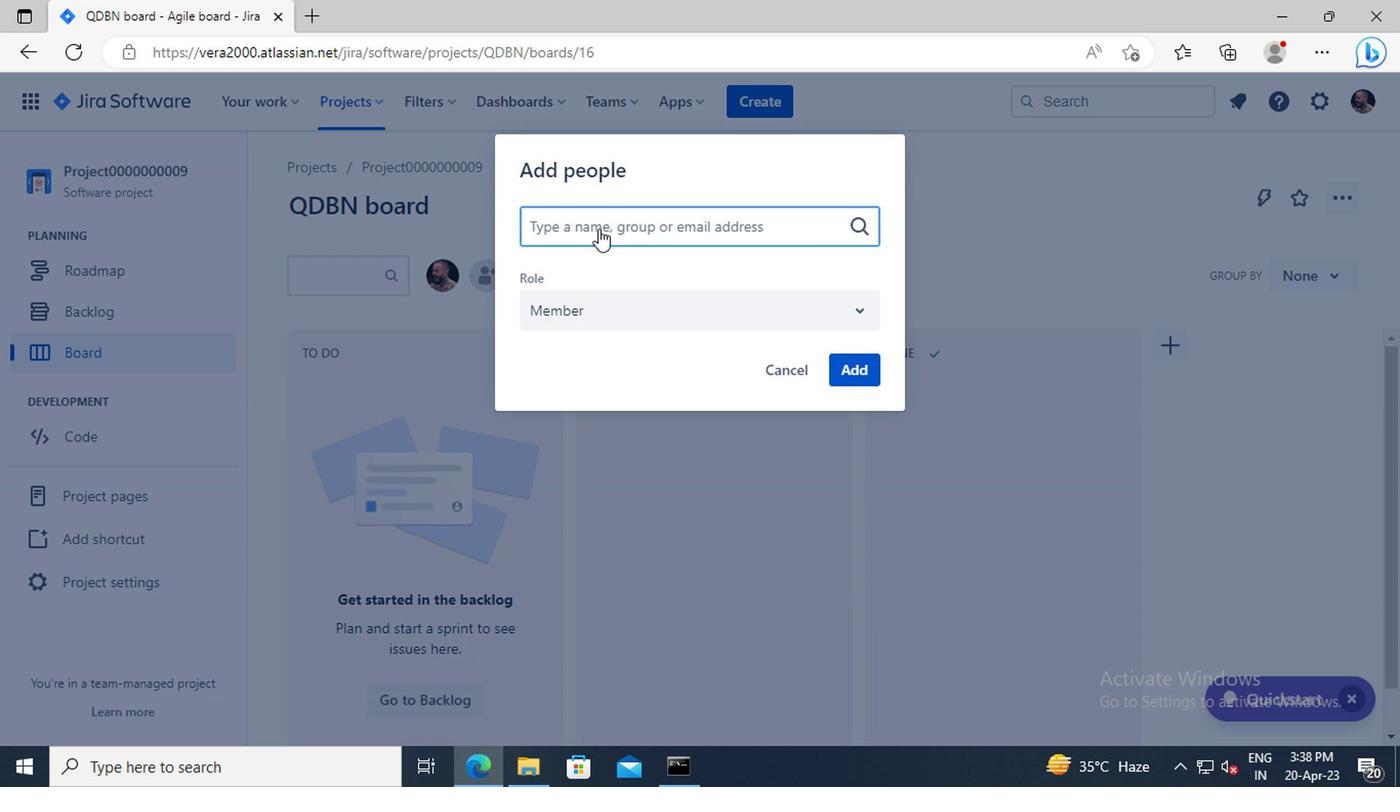 
Action: Key pressed MAILAUSTRALIA7<Key.shift>@GMAIL.COM<Key.enter>CARXXSTREET791<Key.shift>@GMAIL.COM<Key.enter>
Screenshot: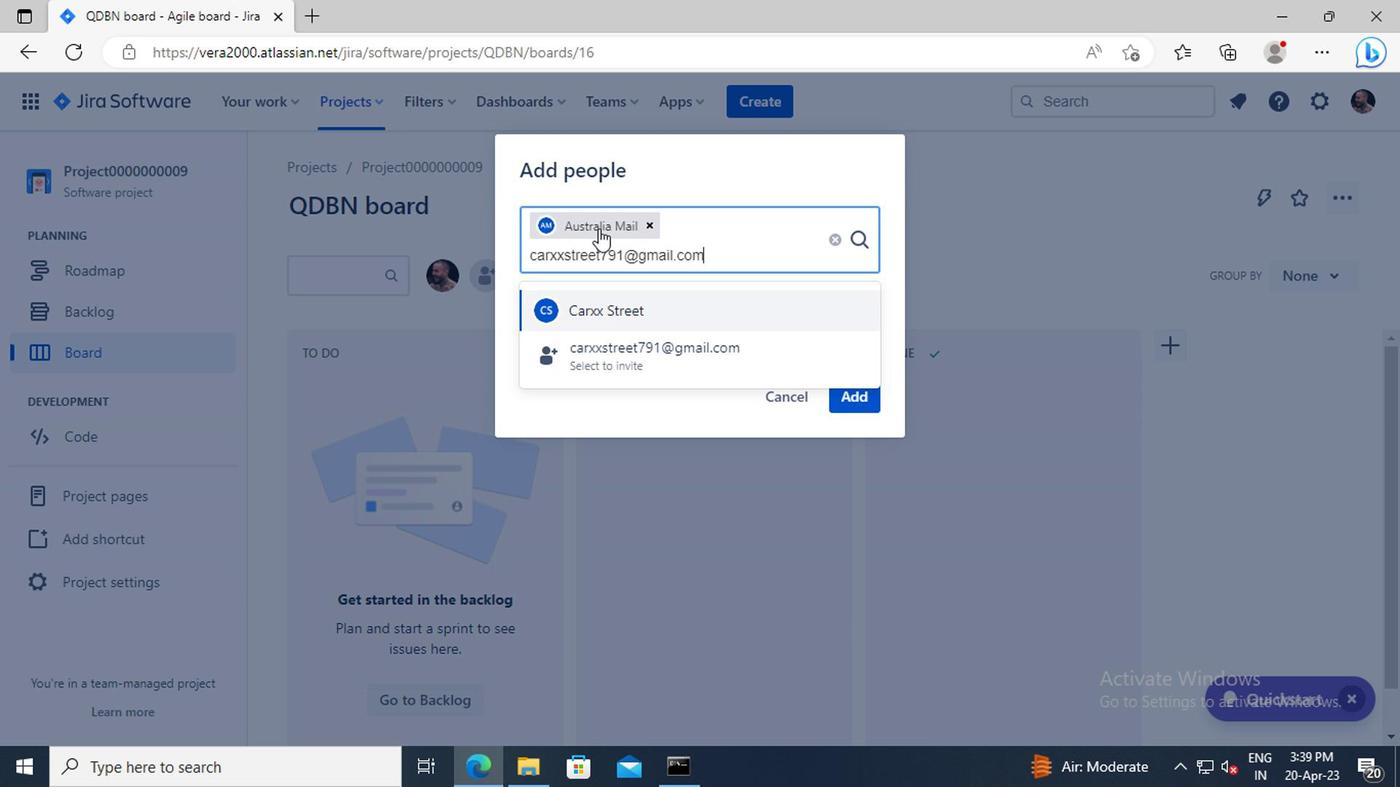 
Action: Mouse moved to (855, 391)
Screenshot: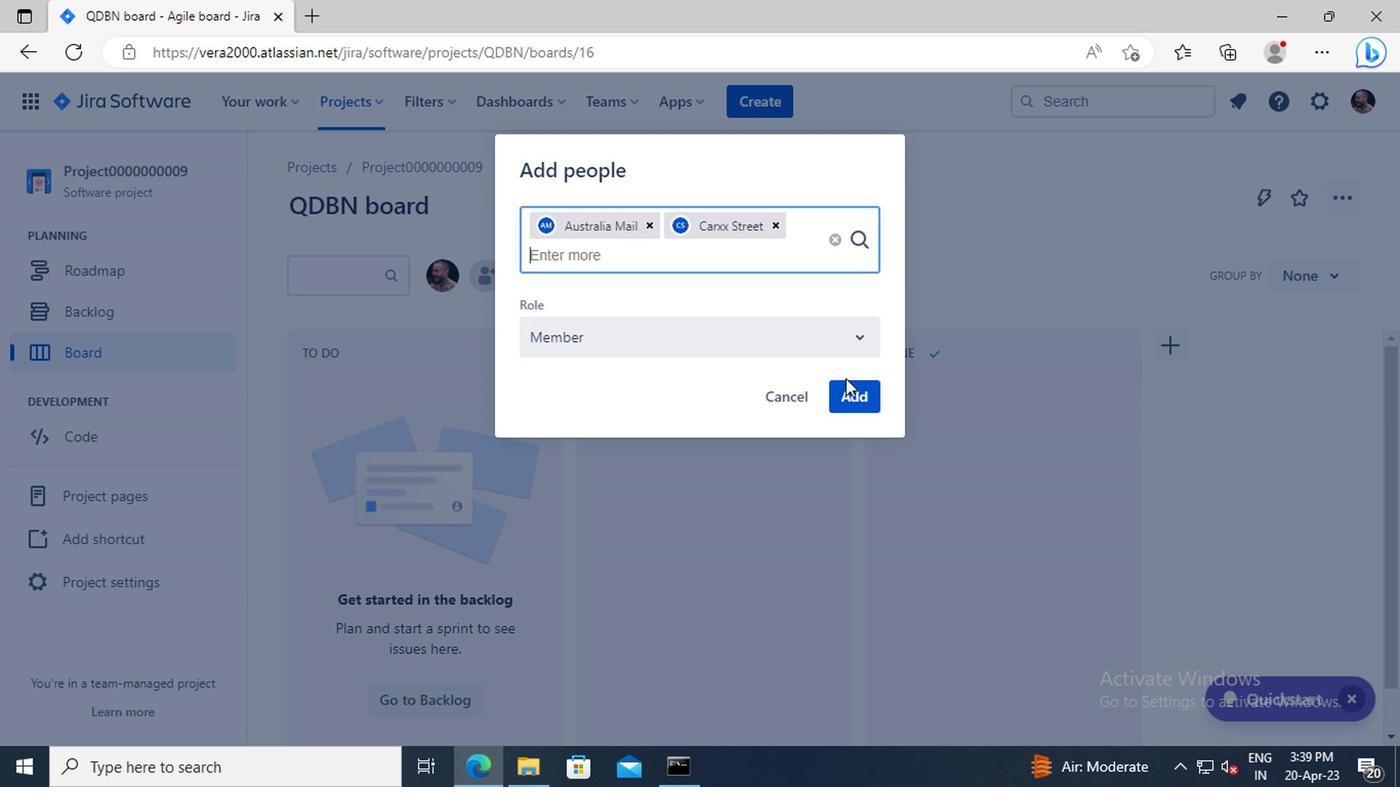 
Action: Mouse pressed left at (855, 391)
Screenshot: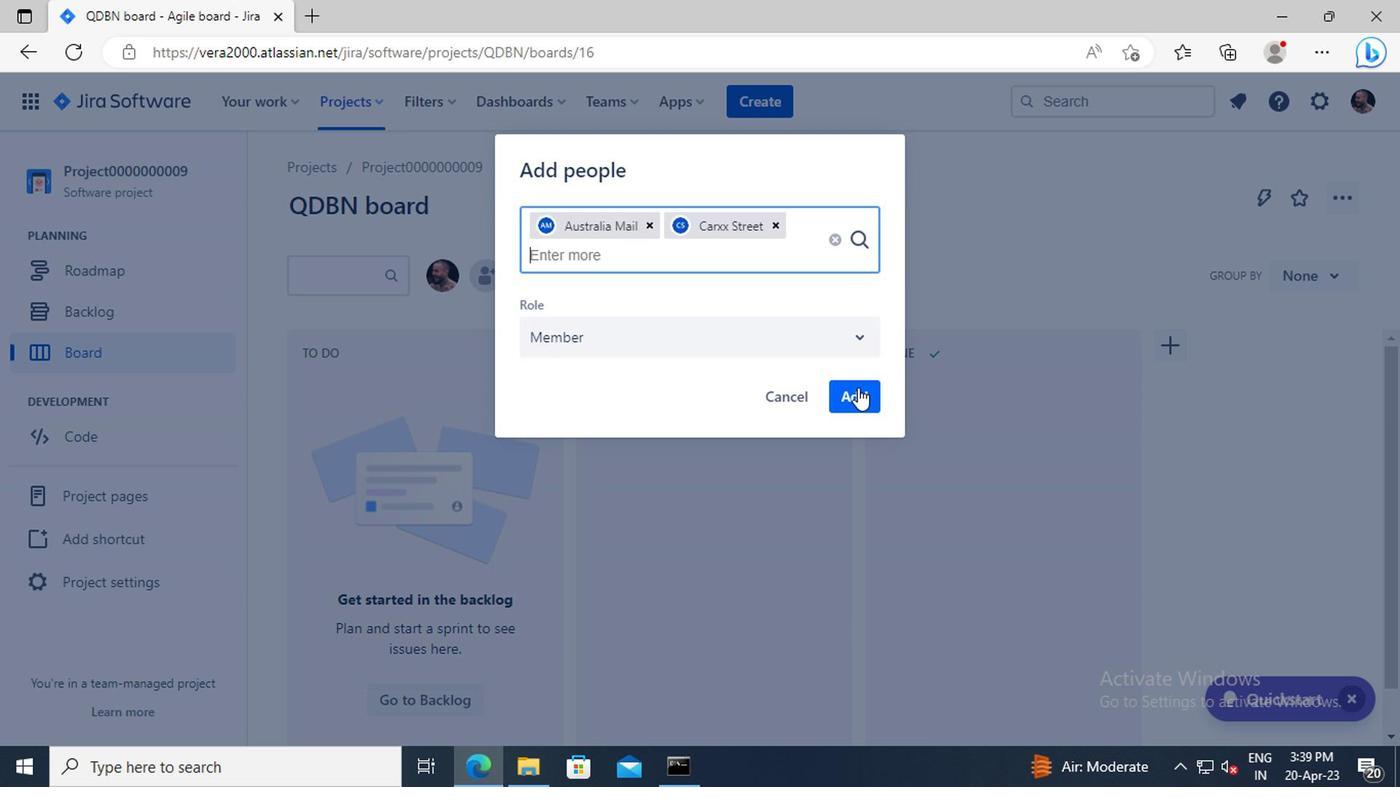 
Action: Mouse moved to (355, 101)
Screenshot: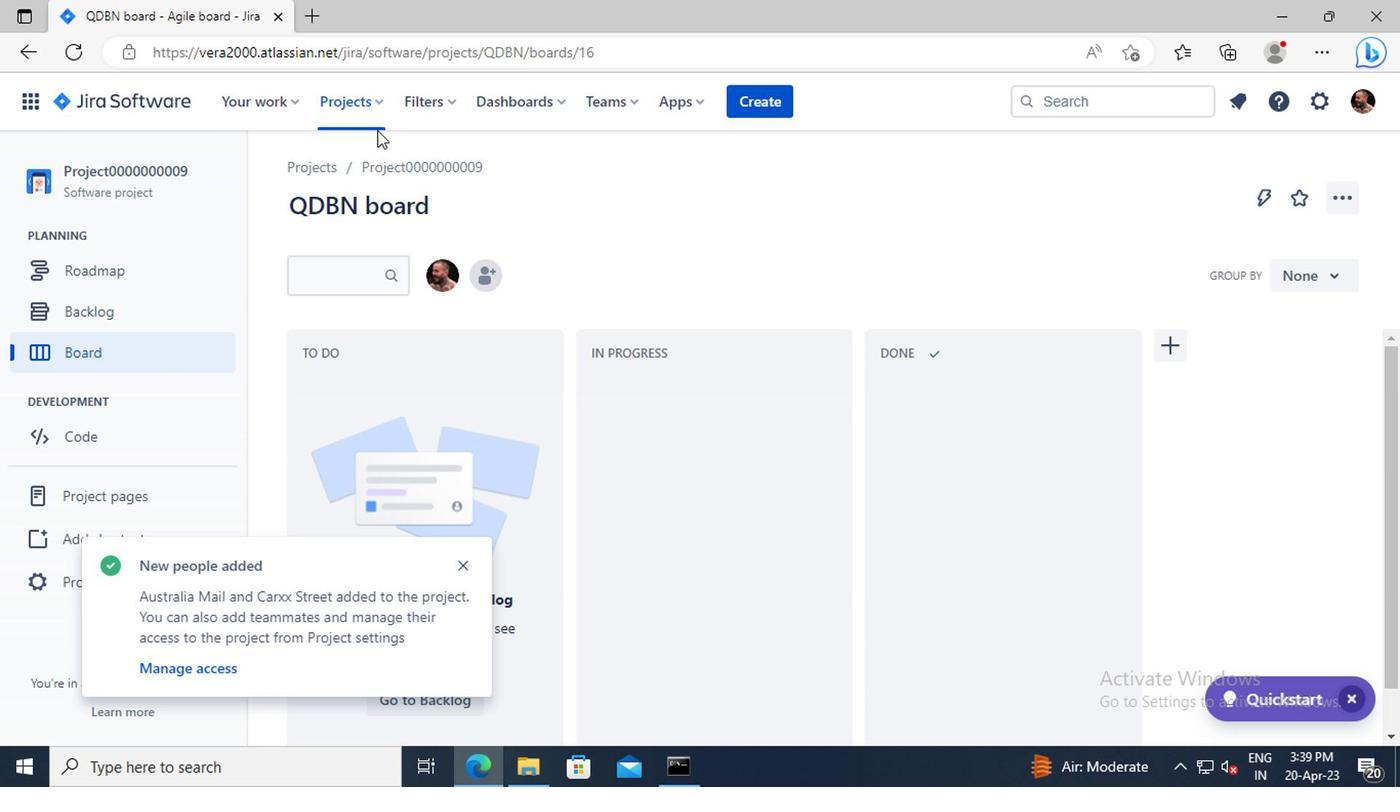 
Action: Mouse pressed left at (355, 101)
Screenshot: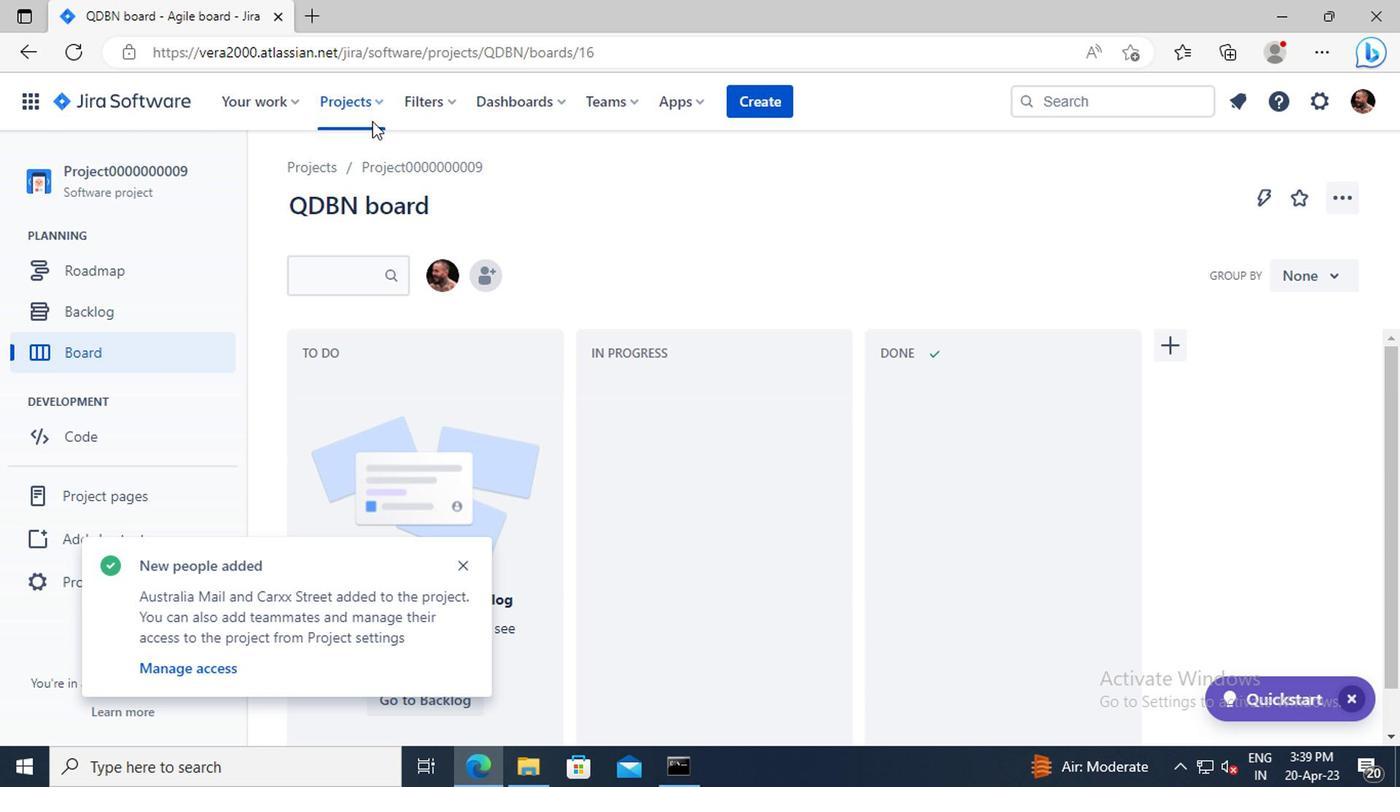 
Action: Mouse moved to (439, 245)
Screenshot: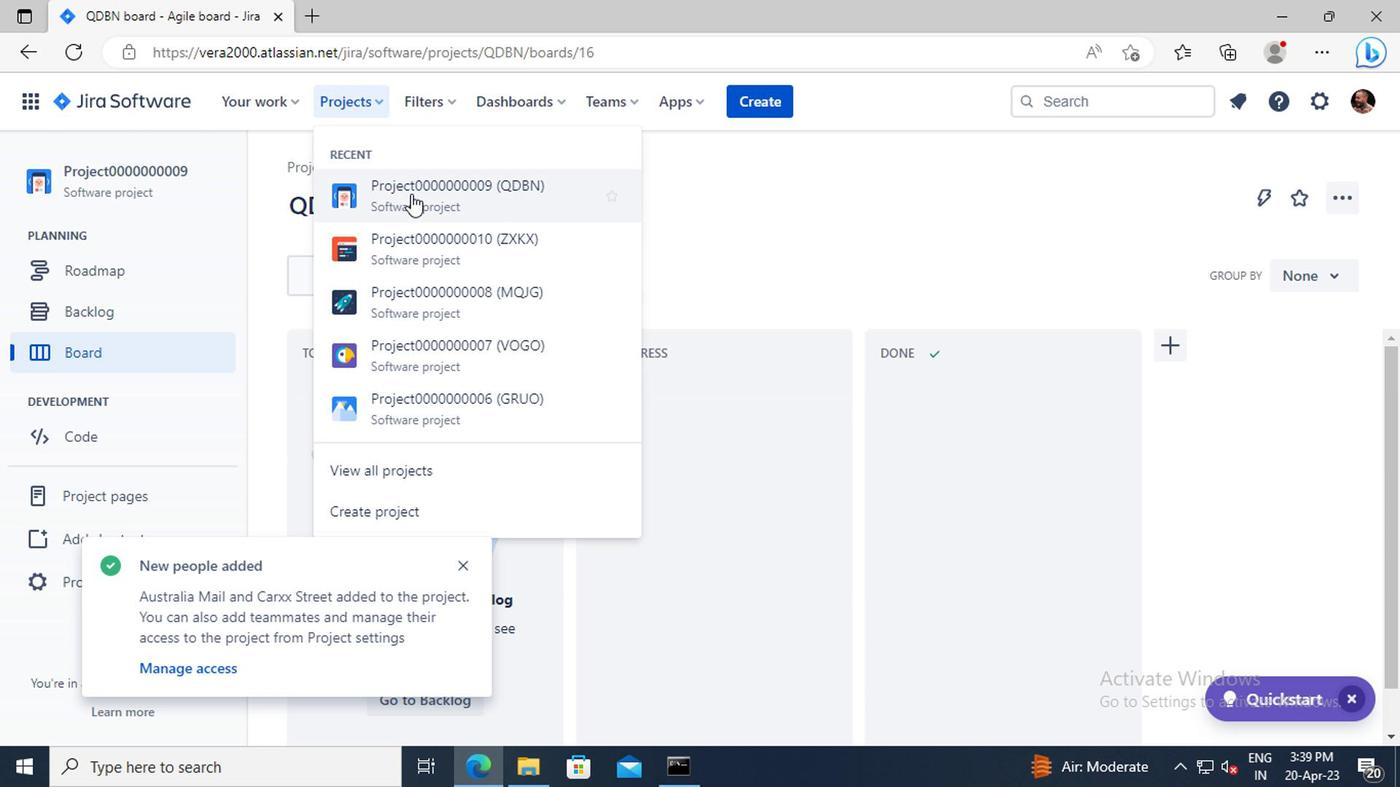 
Action: Mouse pressed left at (439, 245)
Screenshot: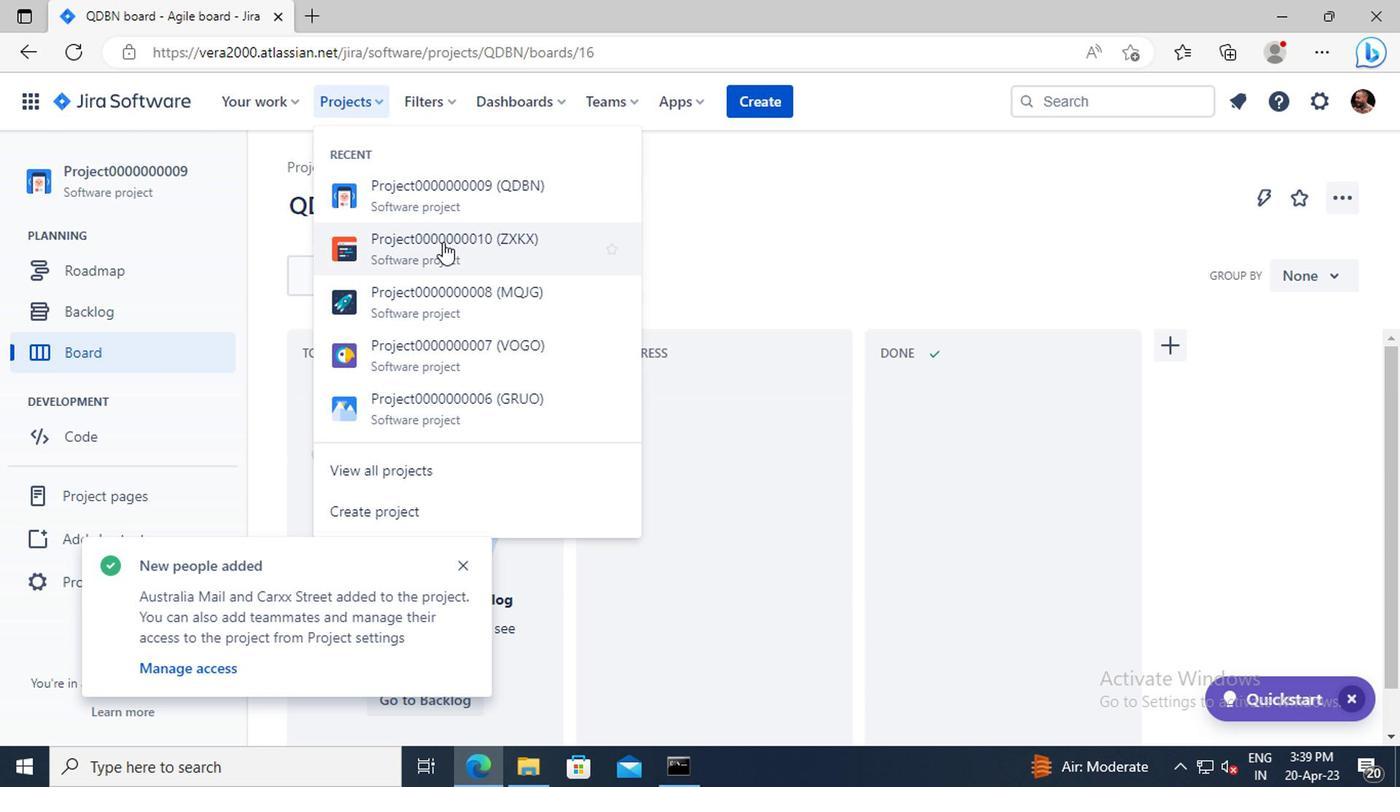 
Action: Mouse moved to (474, 272)
Screenshot: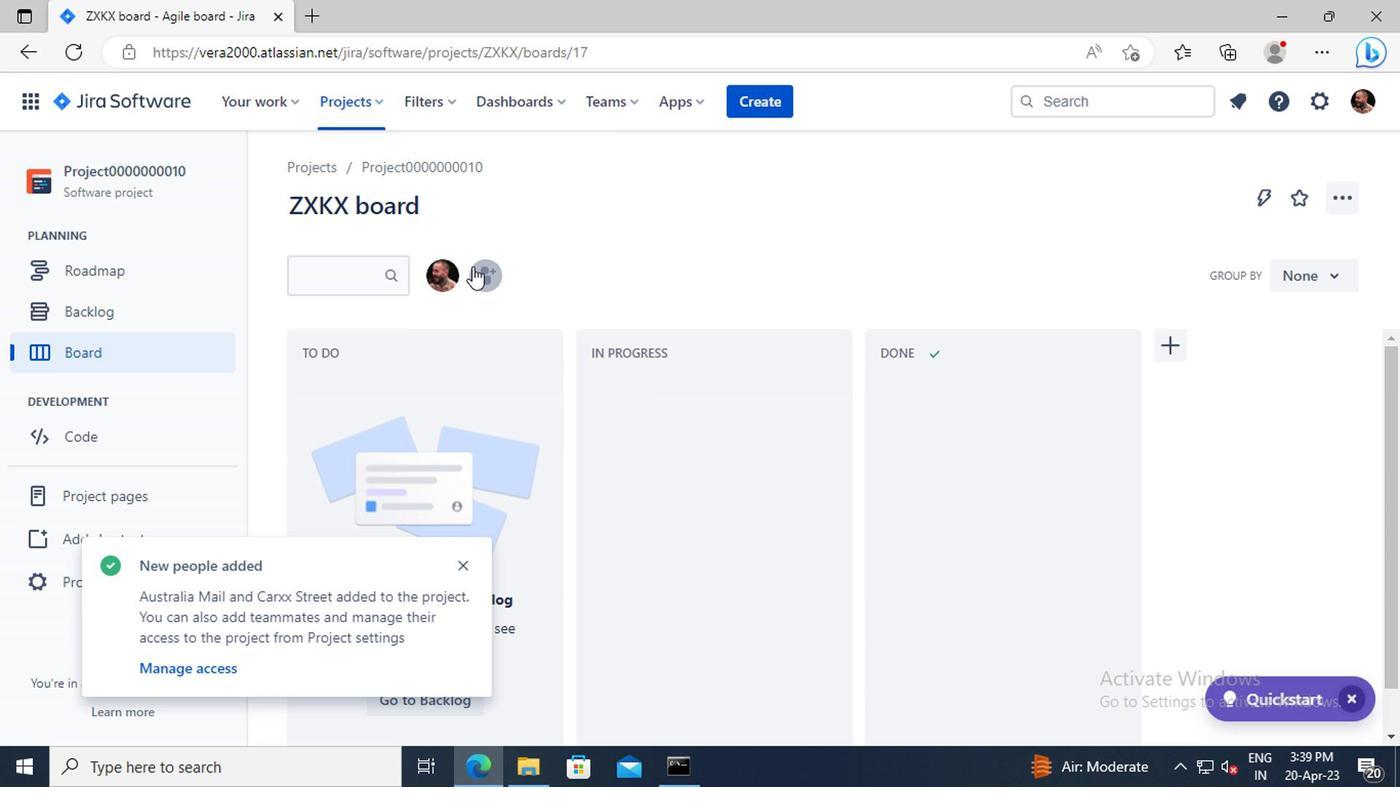 
Action: Mouse pressed left at (474, 272)
Screenshot: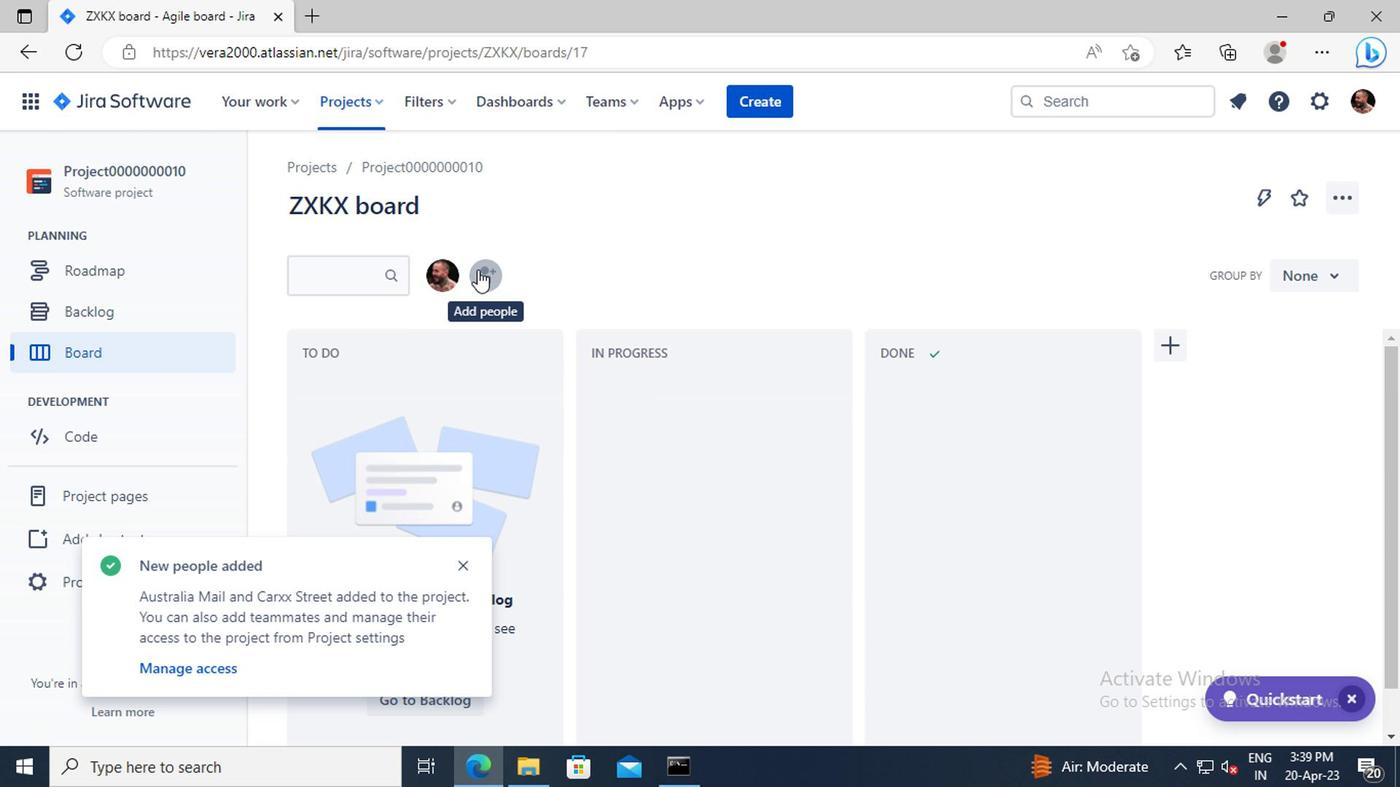 
Action: Key pressed PRATEEK.KU2001<Key.shift>@GMAIL.COM<Key.enter>NIKRATHI889<Key.shift>@GMAIL.COM<Key.enter>
Screenshot: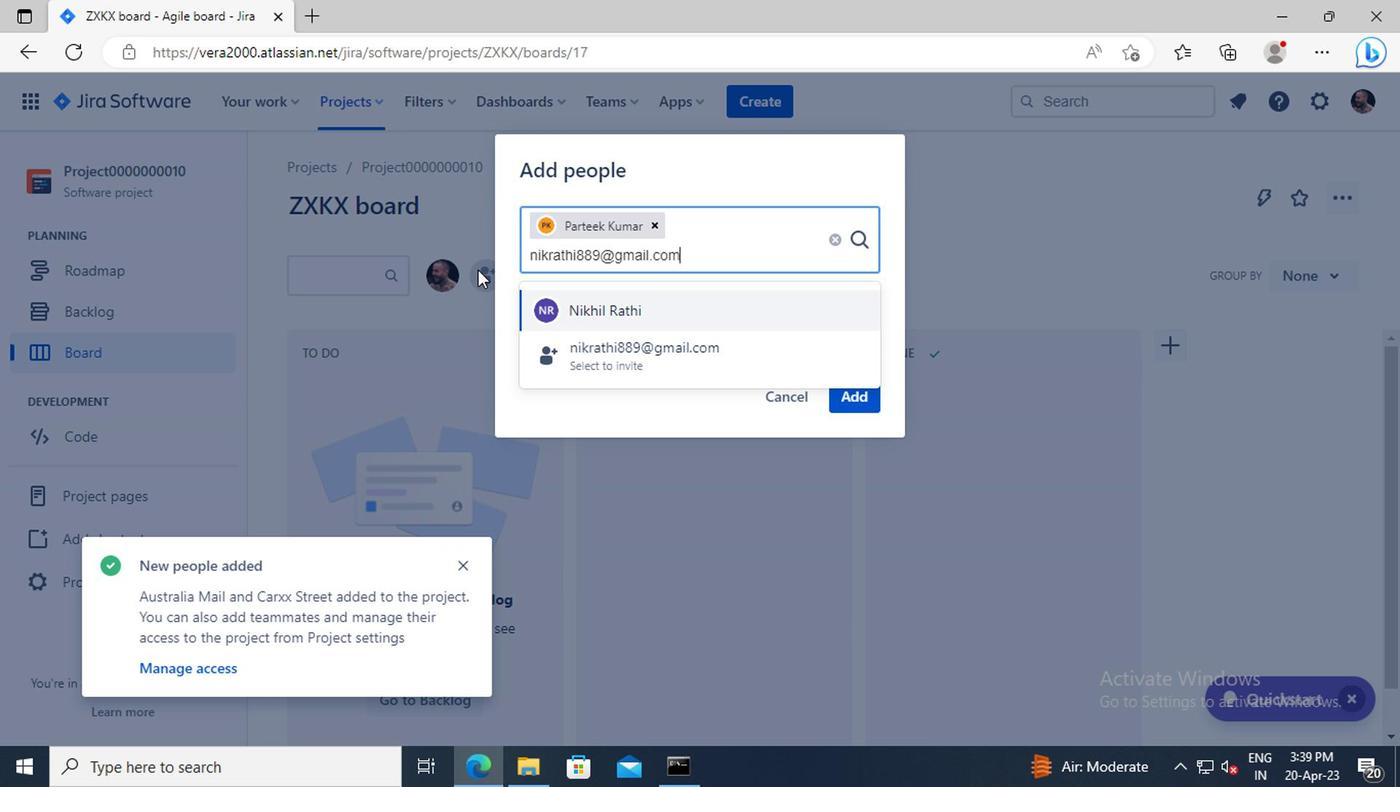 
Action: Mouse moved to (840, 396)
Screenshot: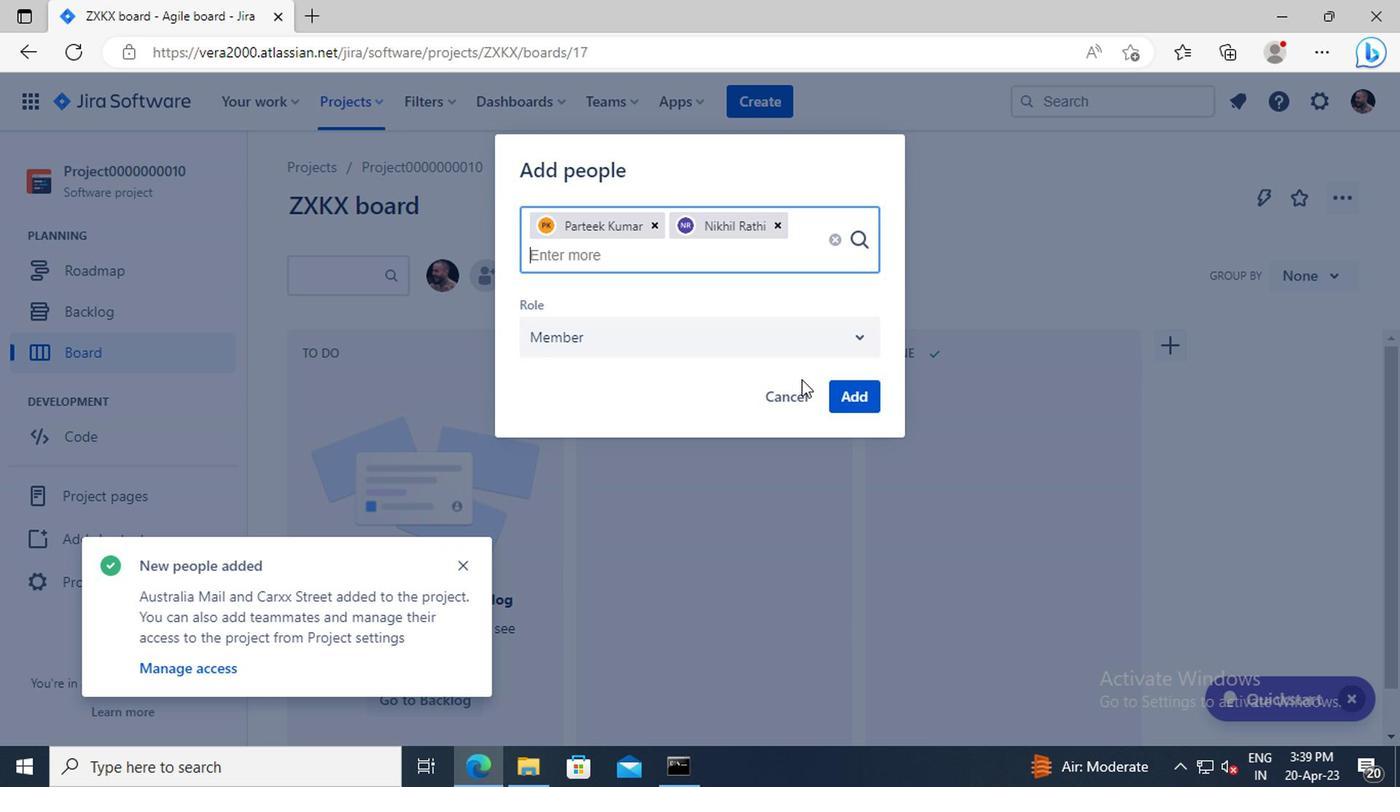 
Action: Mouse pressed left at (840, 396)
Screenshot: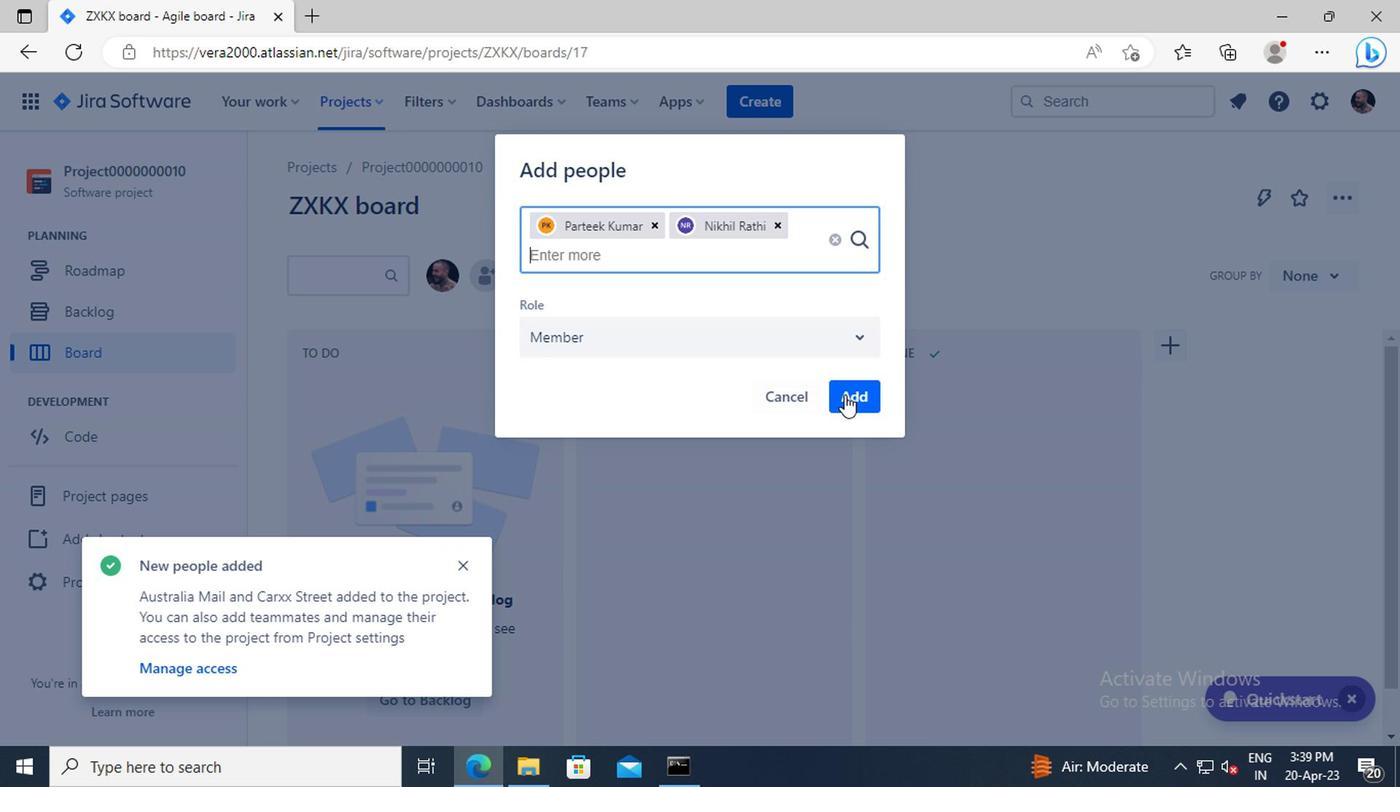 
